 Task: Check the sale-to-list ratio of attached garage in the last 1 year.
Action: Mouse moved to (1070, 237)
Screenshot: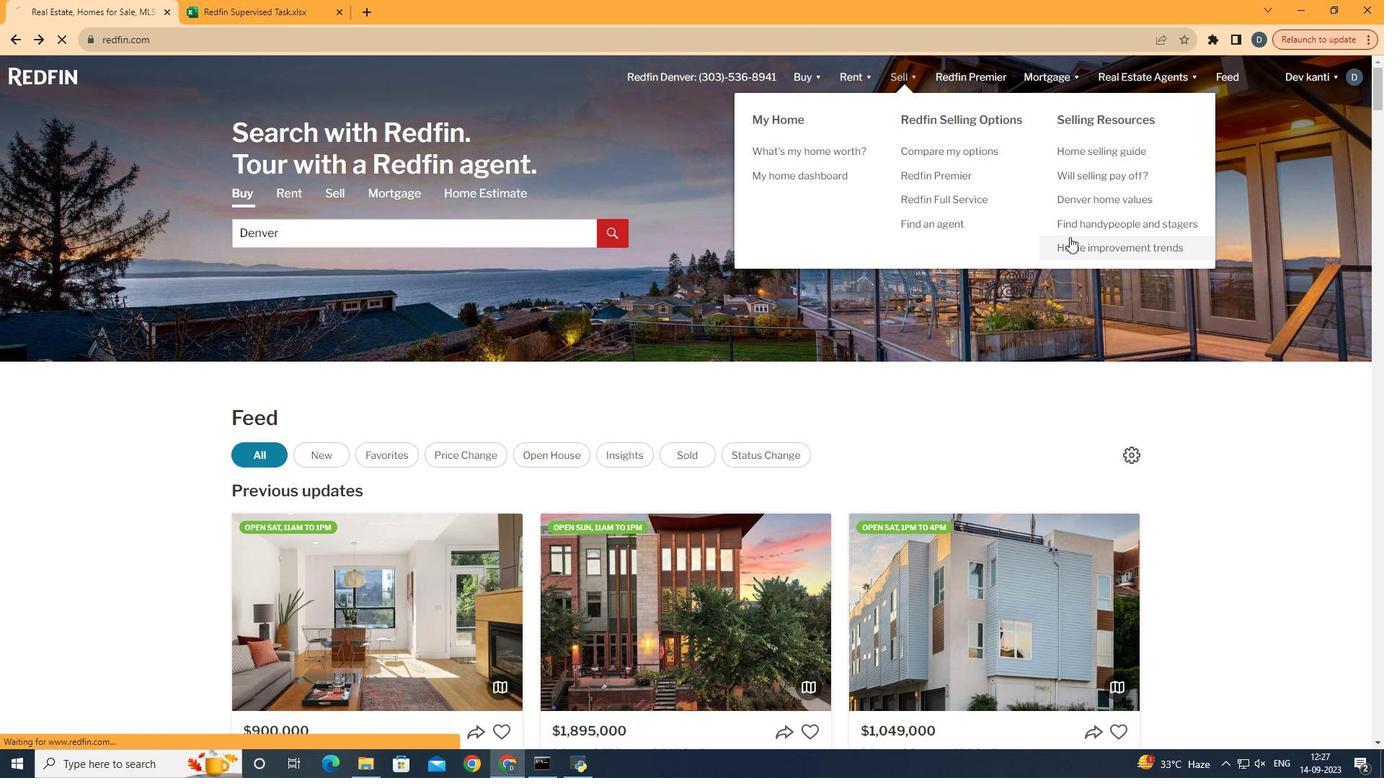 
Action: Mouse pressed left at (1070, 237)
Screenshot: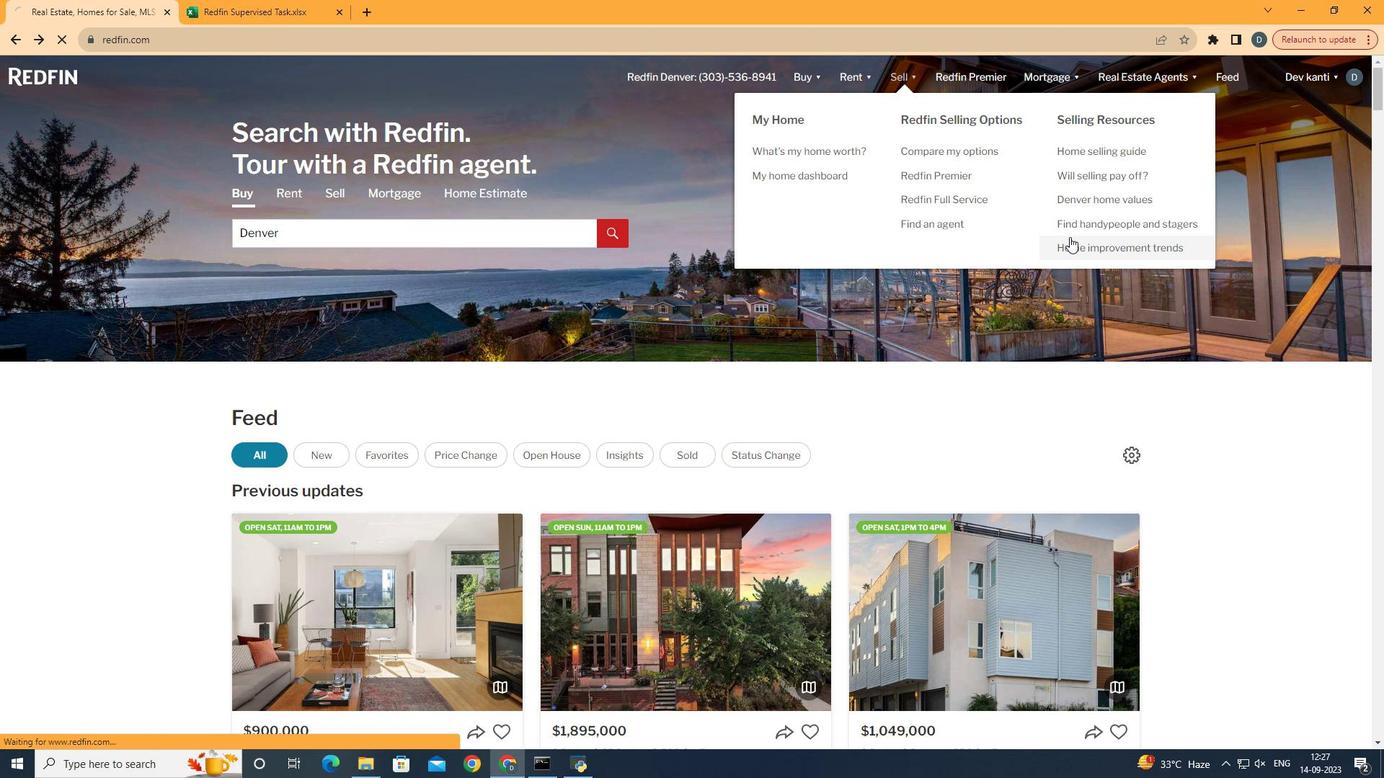 
Action: Mouse moved to (356, 273)
Screenshot: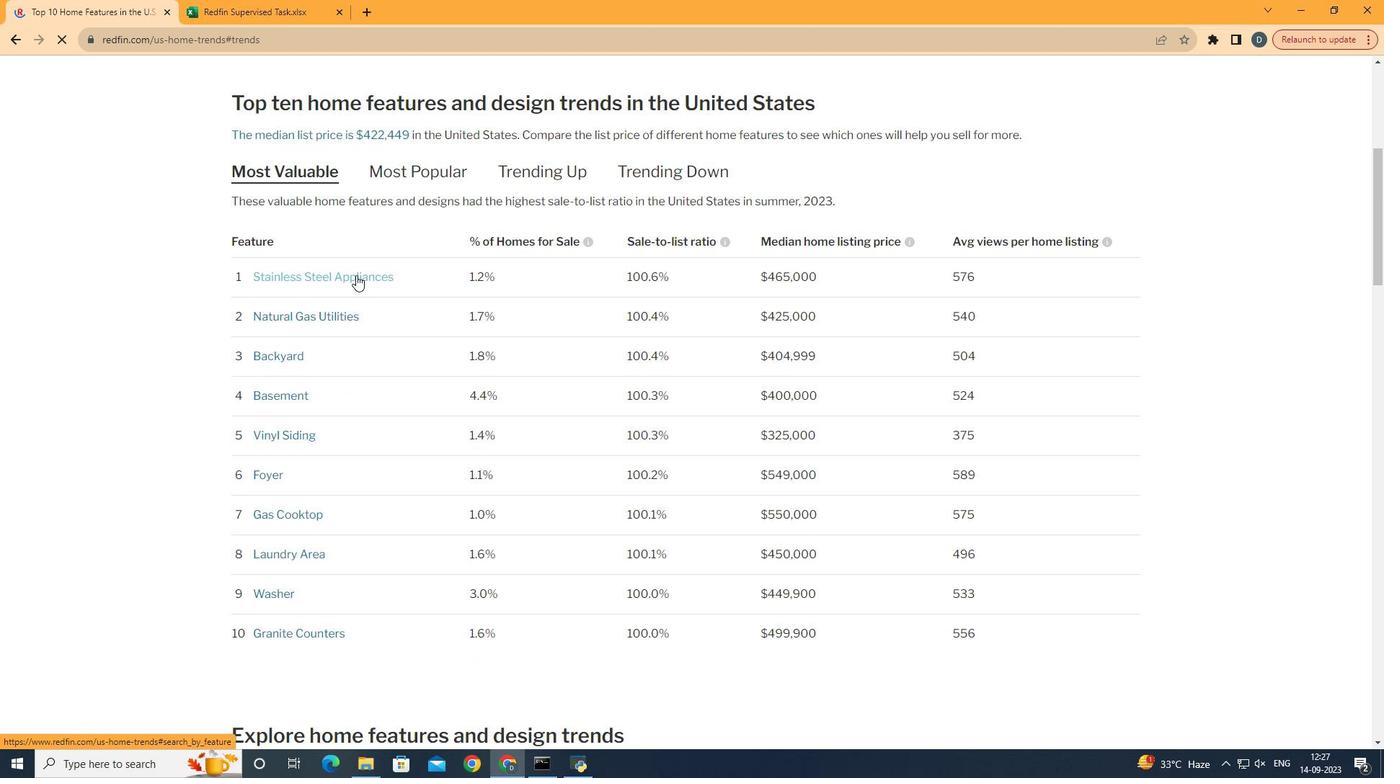 
Action: Mouse pressed left at (356, 273)
Screenshot: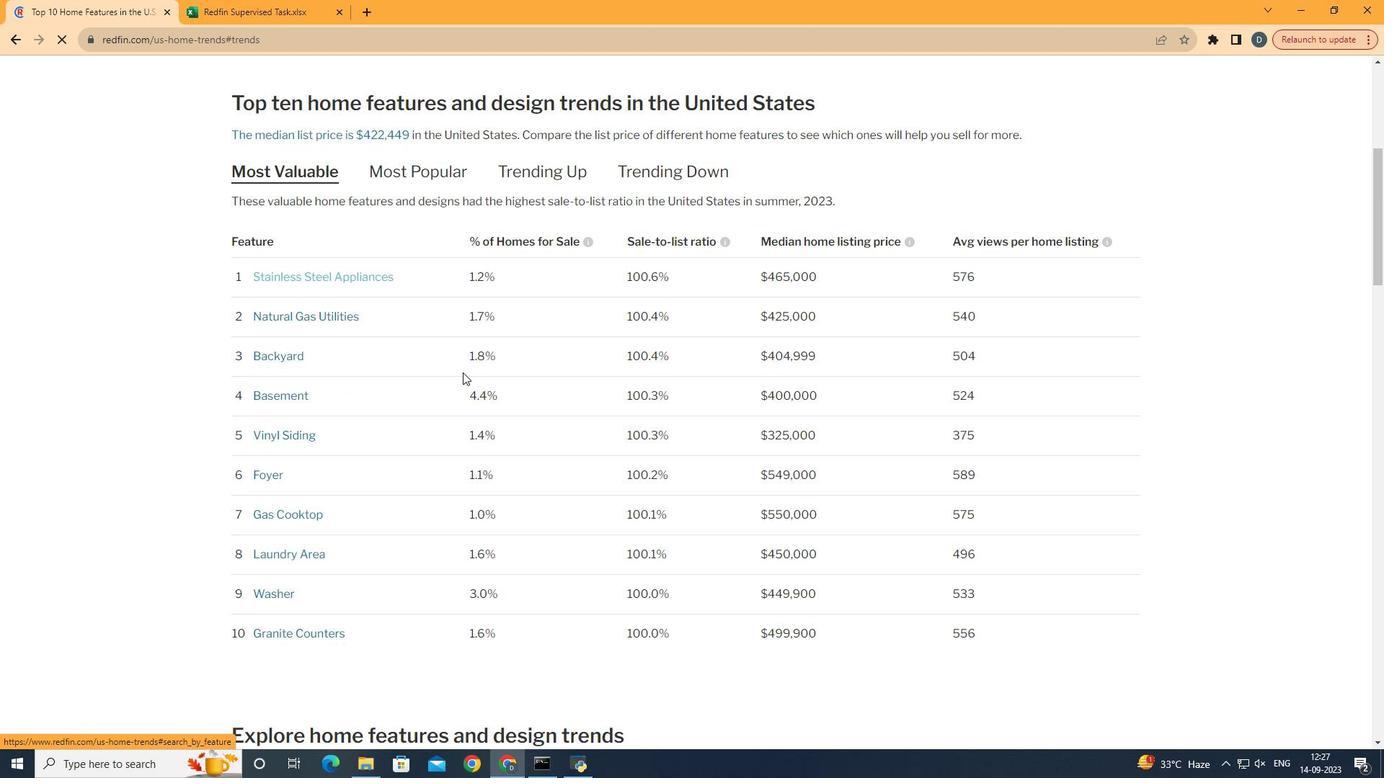 
Action: Mouse moved to (545, 494)
Screenshot: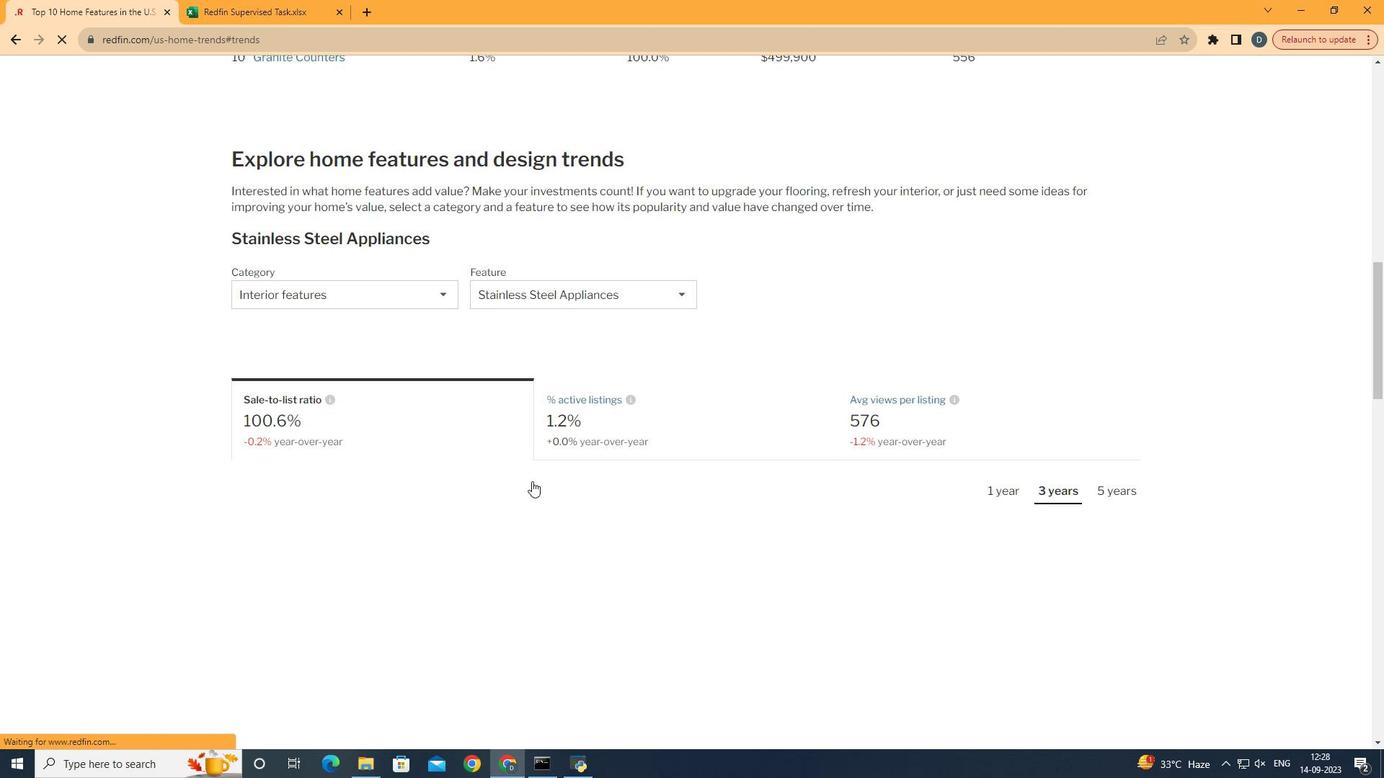 
Action: Mouse scrolled (545, 493) with delta (0, 0)
Screenshot: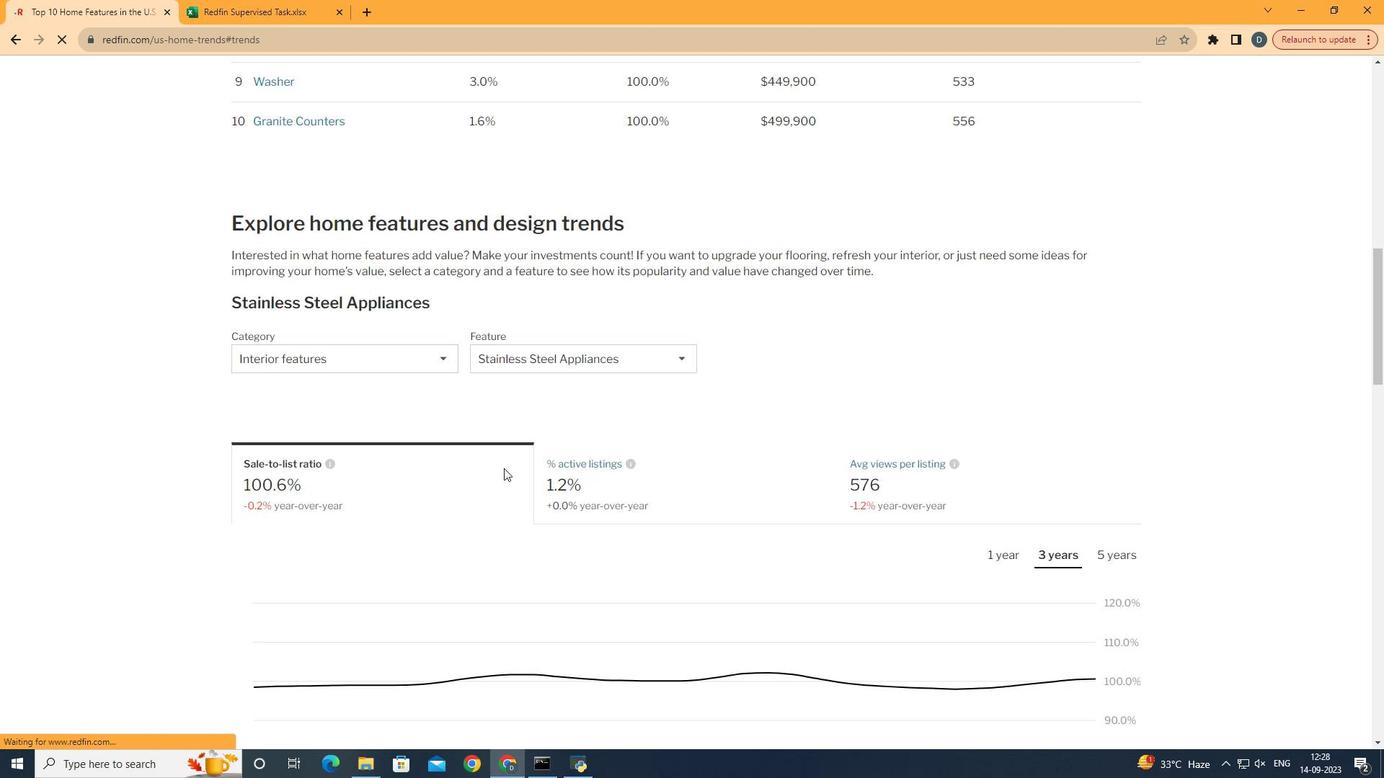 
Action: Mouse scrolled (545, 493) with delta (0, 0)
Screenshot: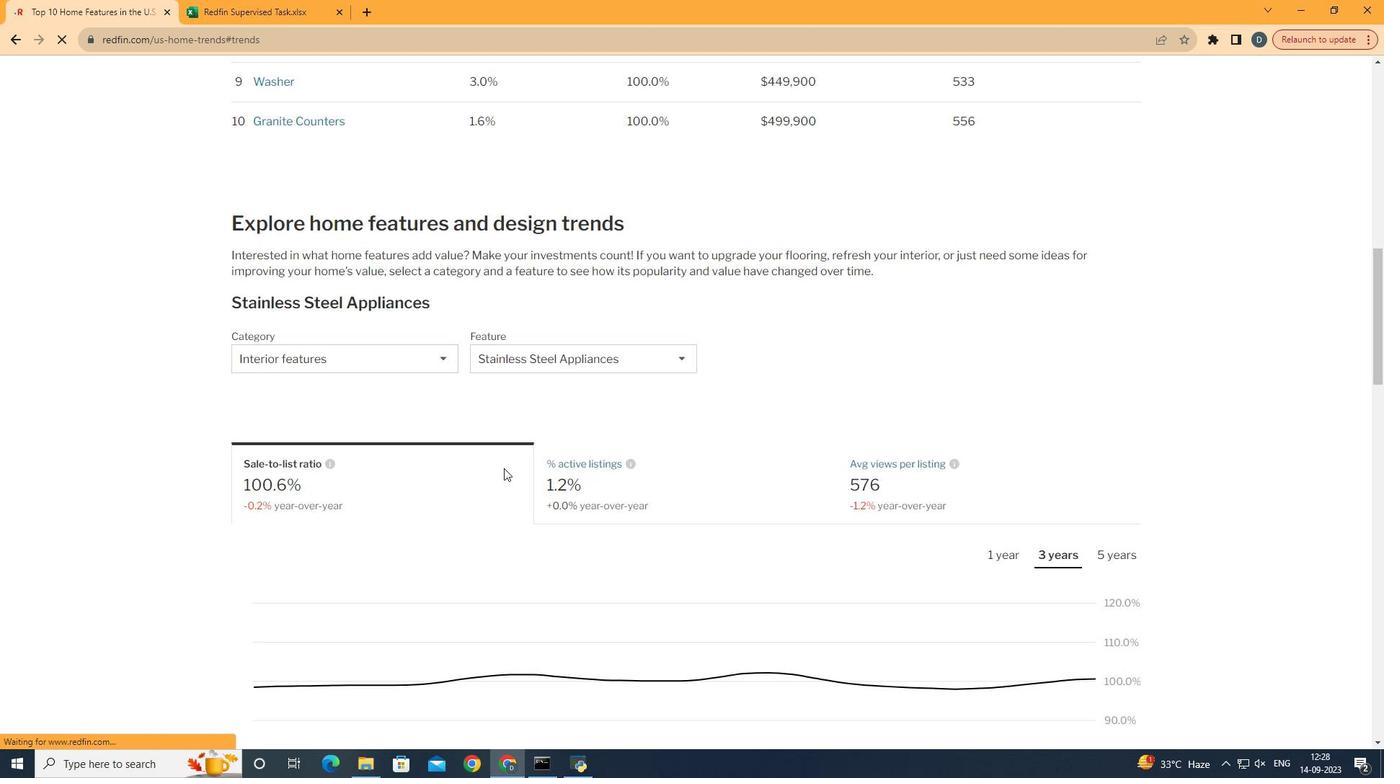 
Action: Mouse scrolled (545, 493) with delta (0, 0)
Screenshot: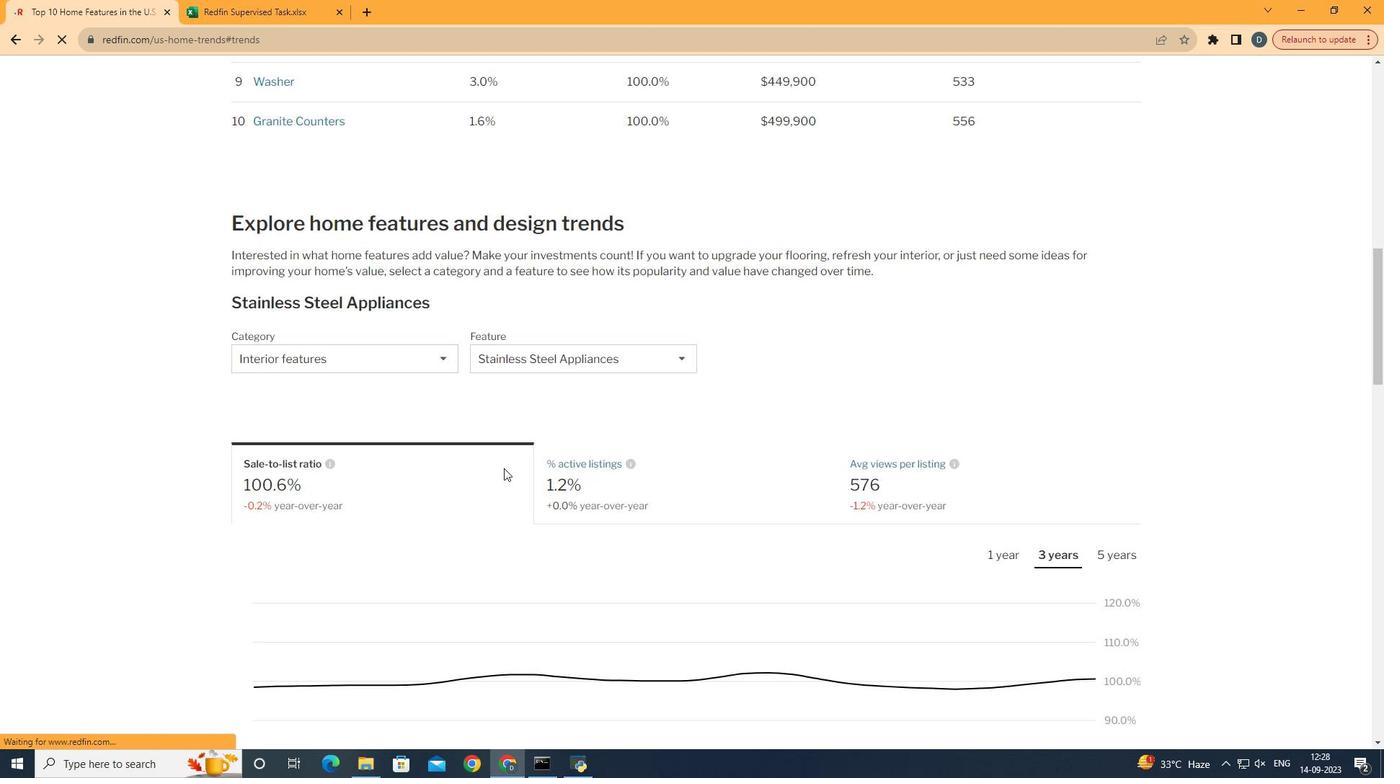 
Action: Mouse moved to (545, 494)
Screenshot: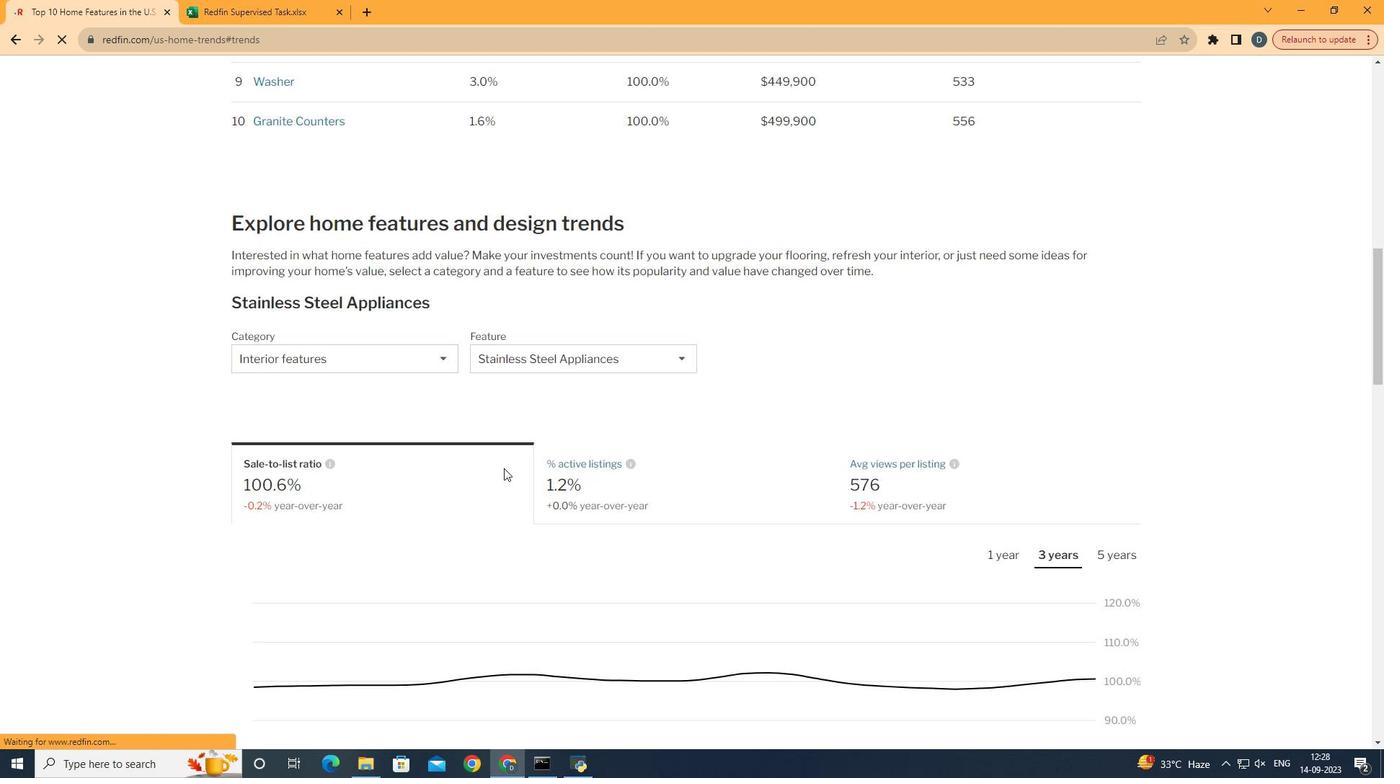 
Action: Mouse scrolled (545, 493) with delta (0, 0)
Screenshot: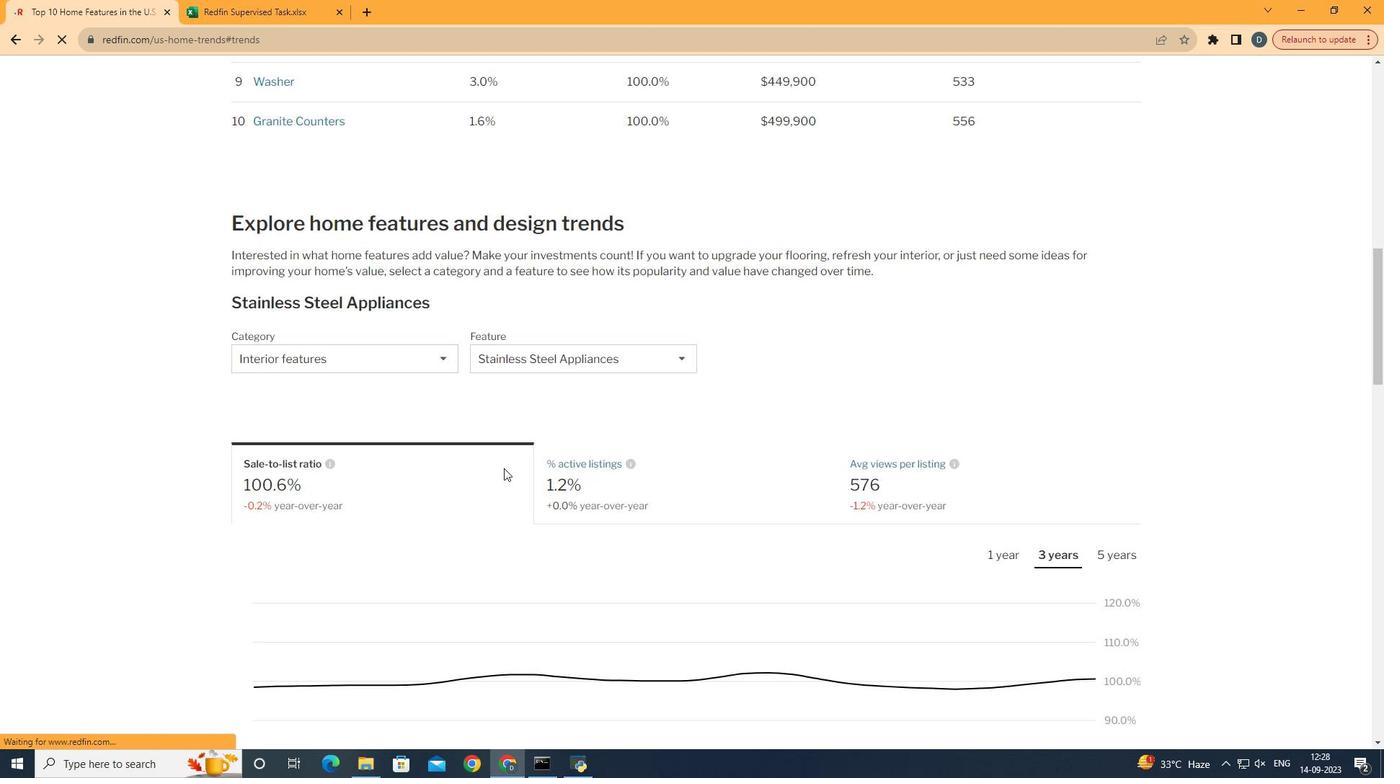 
Action: Mouse scrolled (545, 493) with delta (0, 0)
Screenshot: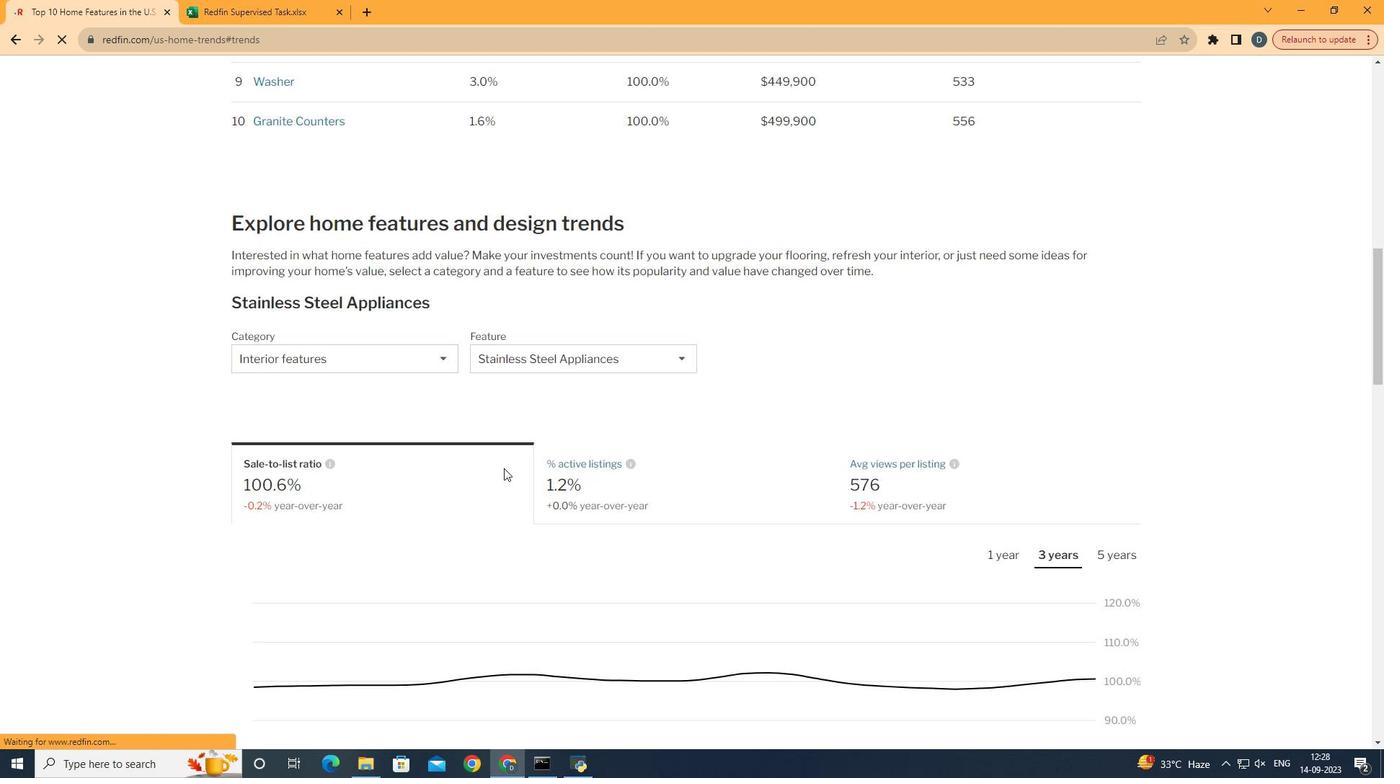
Action: Mouse moved to (548, 493)
Screenshot: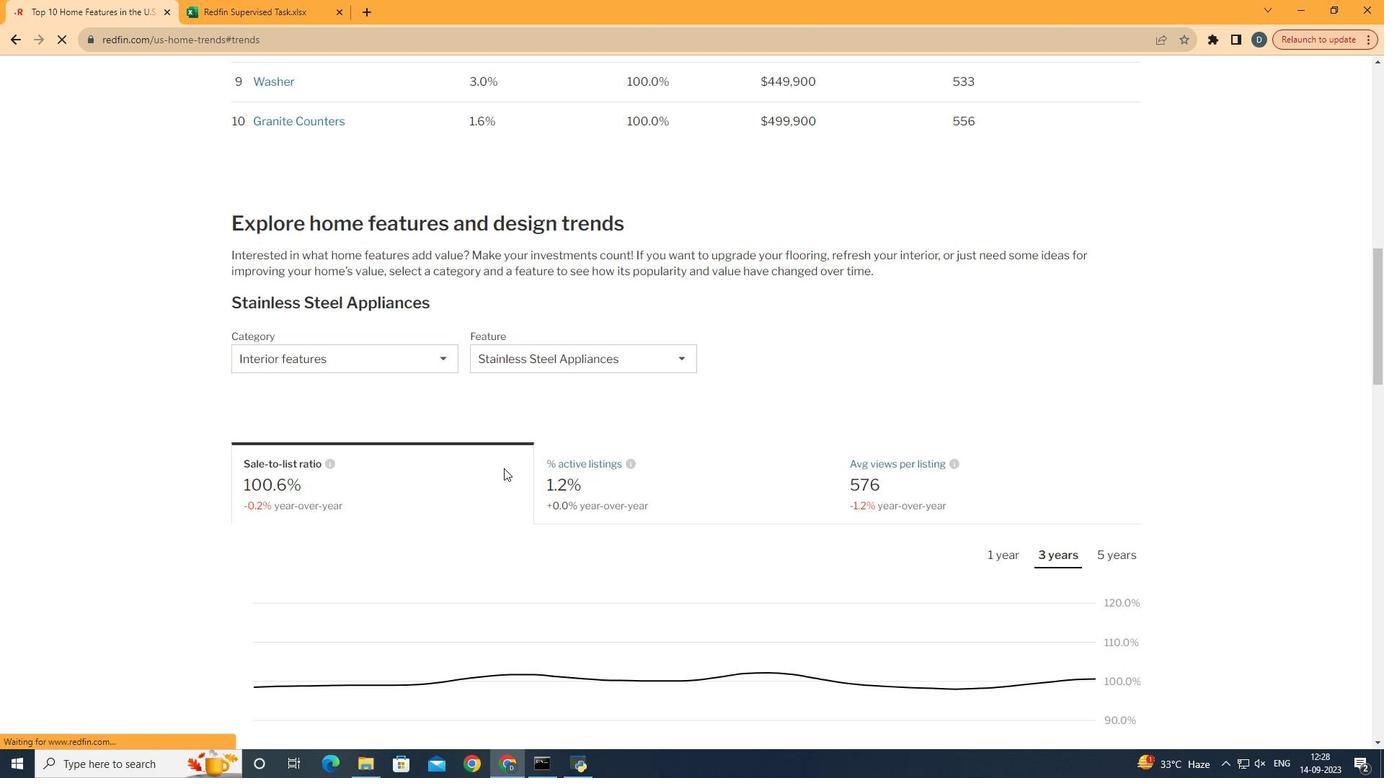 
Action: Mouse scrolled (548, 492) with delta (0, 0)
Screenshot: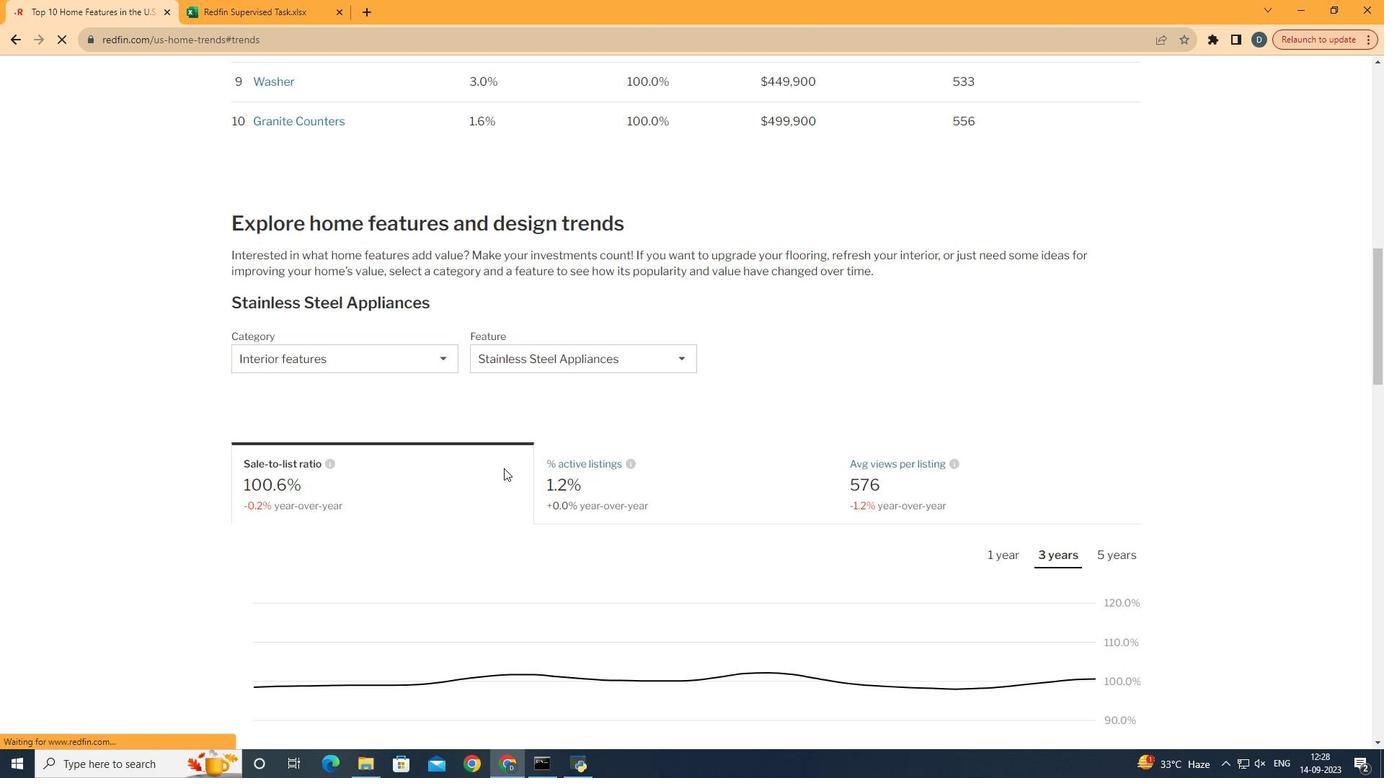 
Action: Mouse moved to (549, 493)
Screenshot: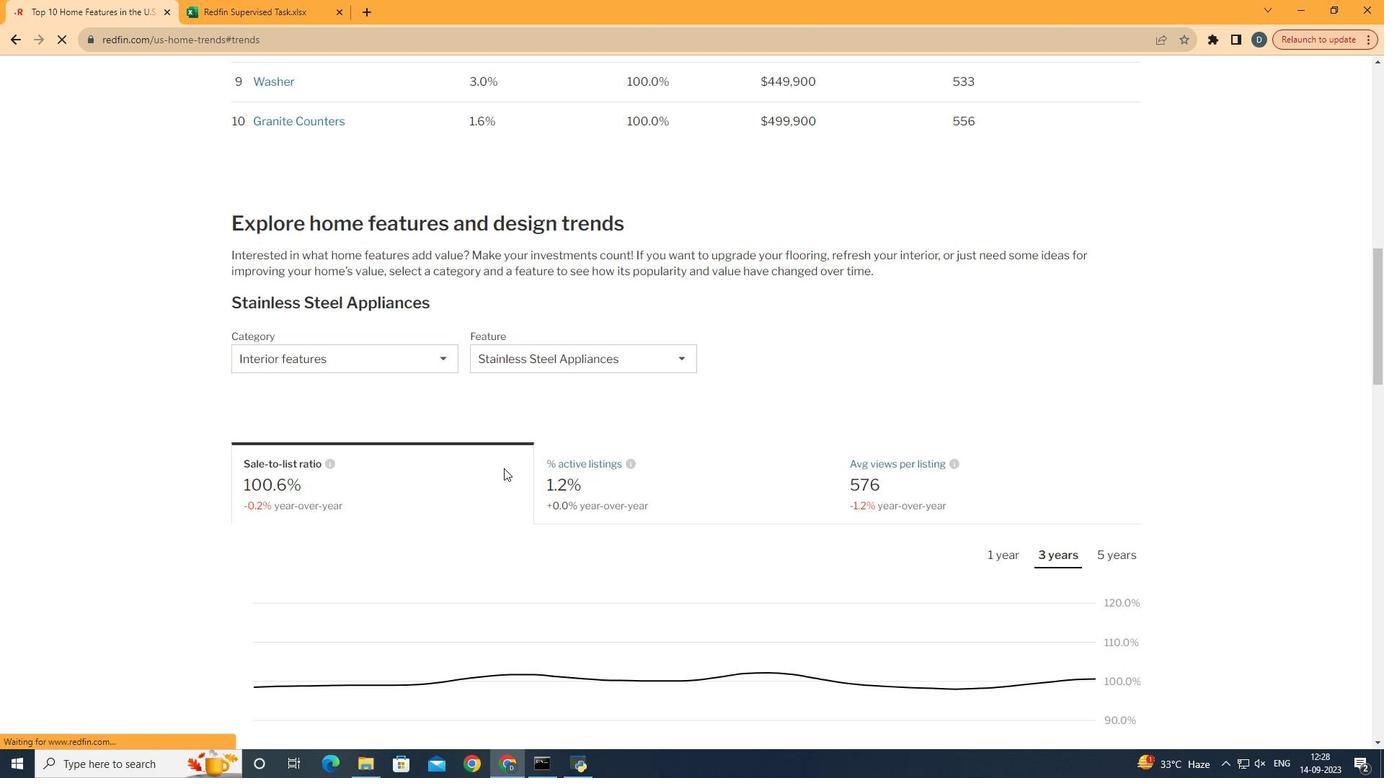 
Action: Mouse scrolled (549, 492) with delta (0, 0)
Screenshot: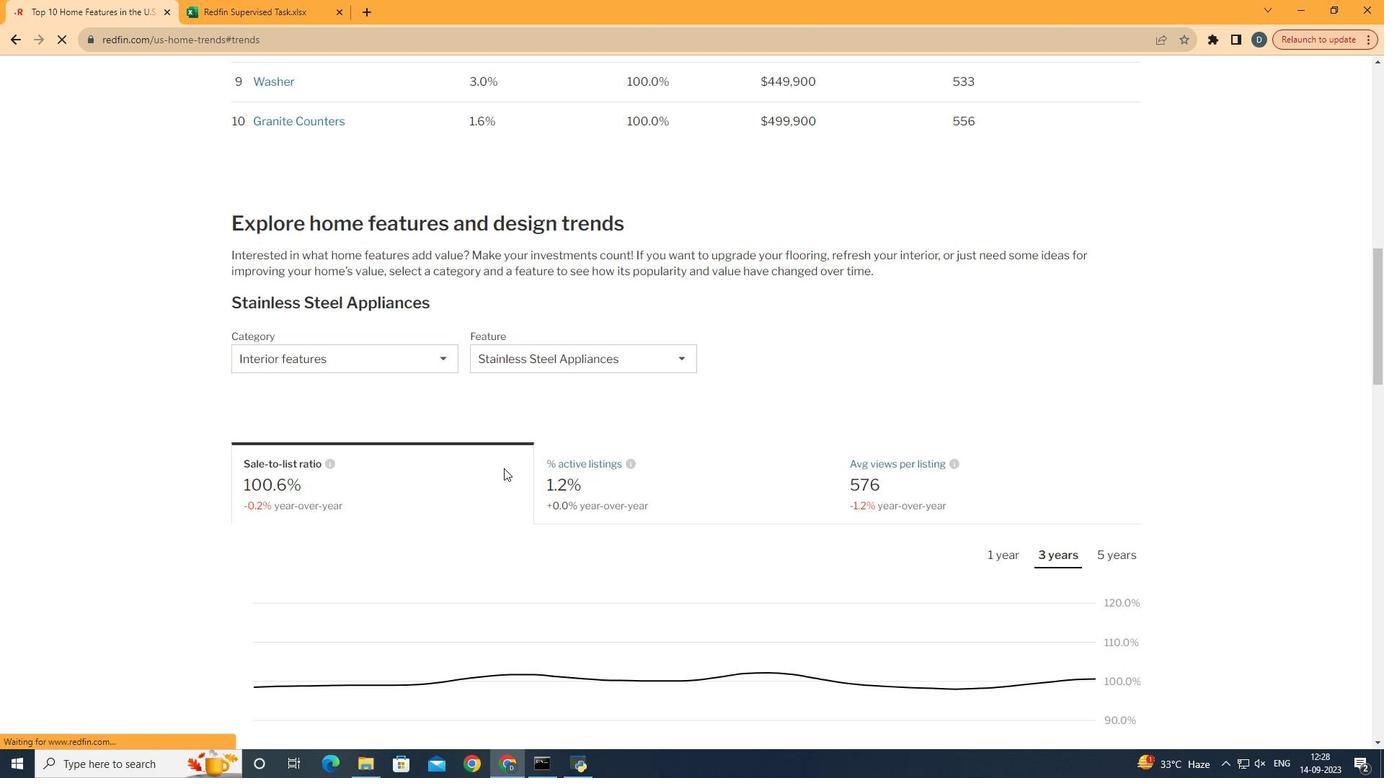 
Action: Mouse scrolled (549, 492) with delta (0, 0)
Screenshot: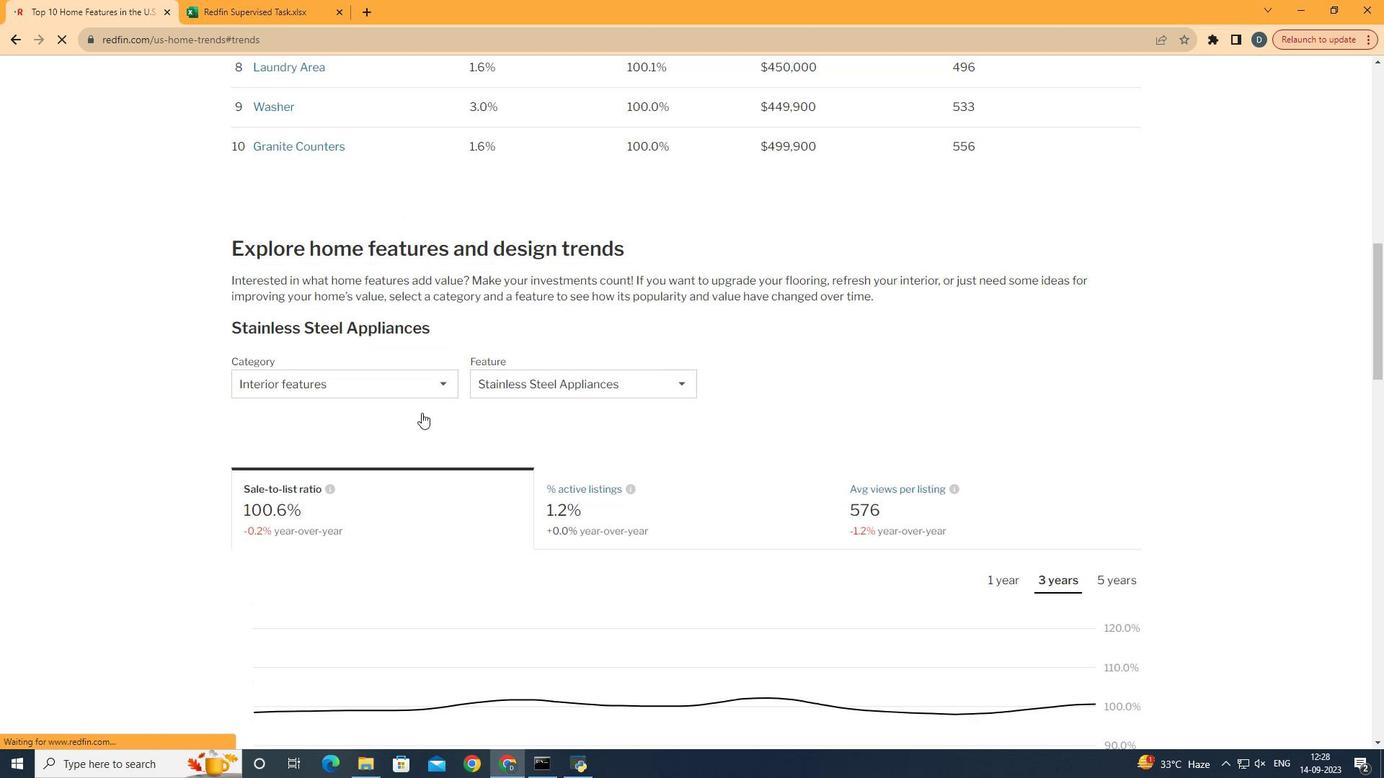 
Action: Mouse moved to (412, 387)
Screenshot: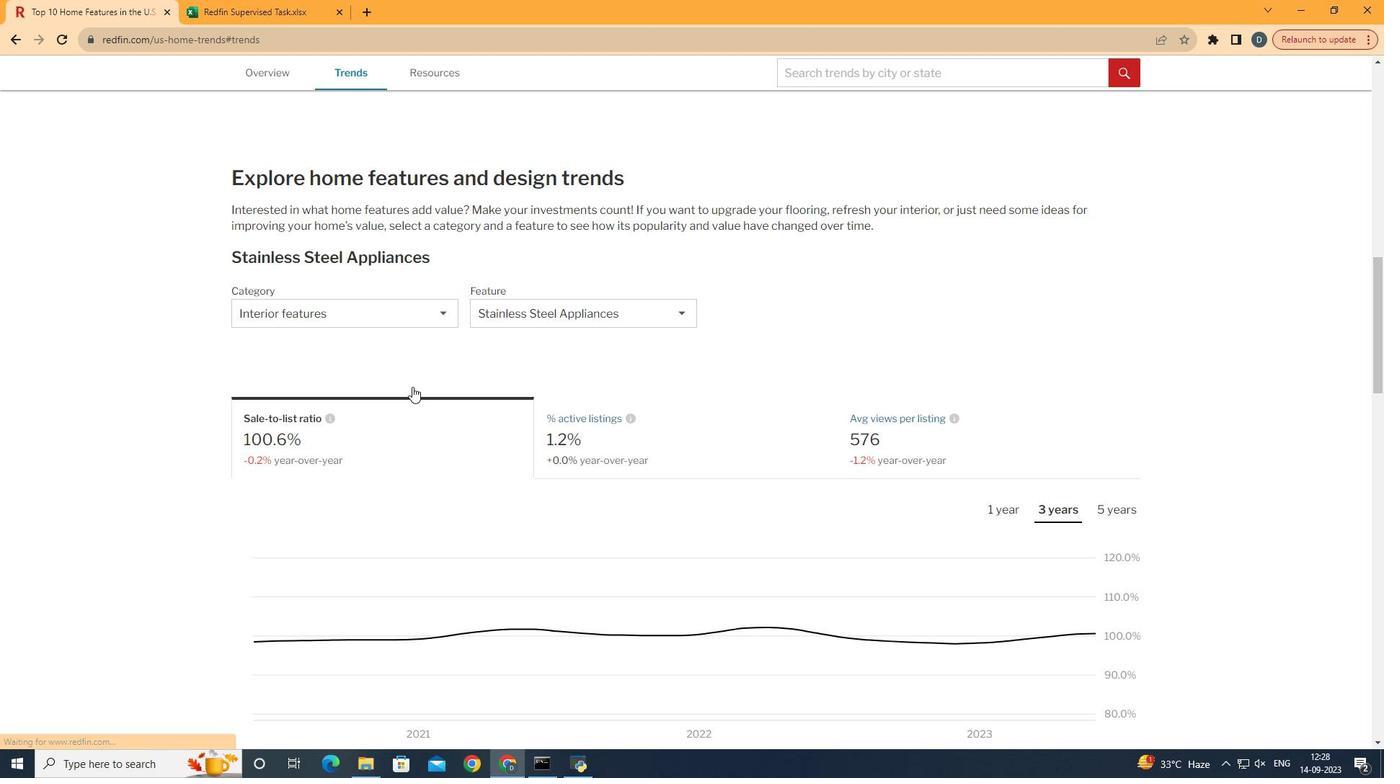 
Action: Mouse scrolled (412, 386) with delta (0, 0)
Screenshot: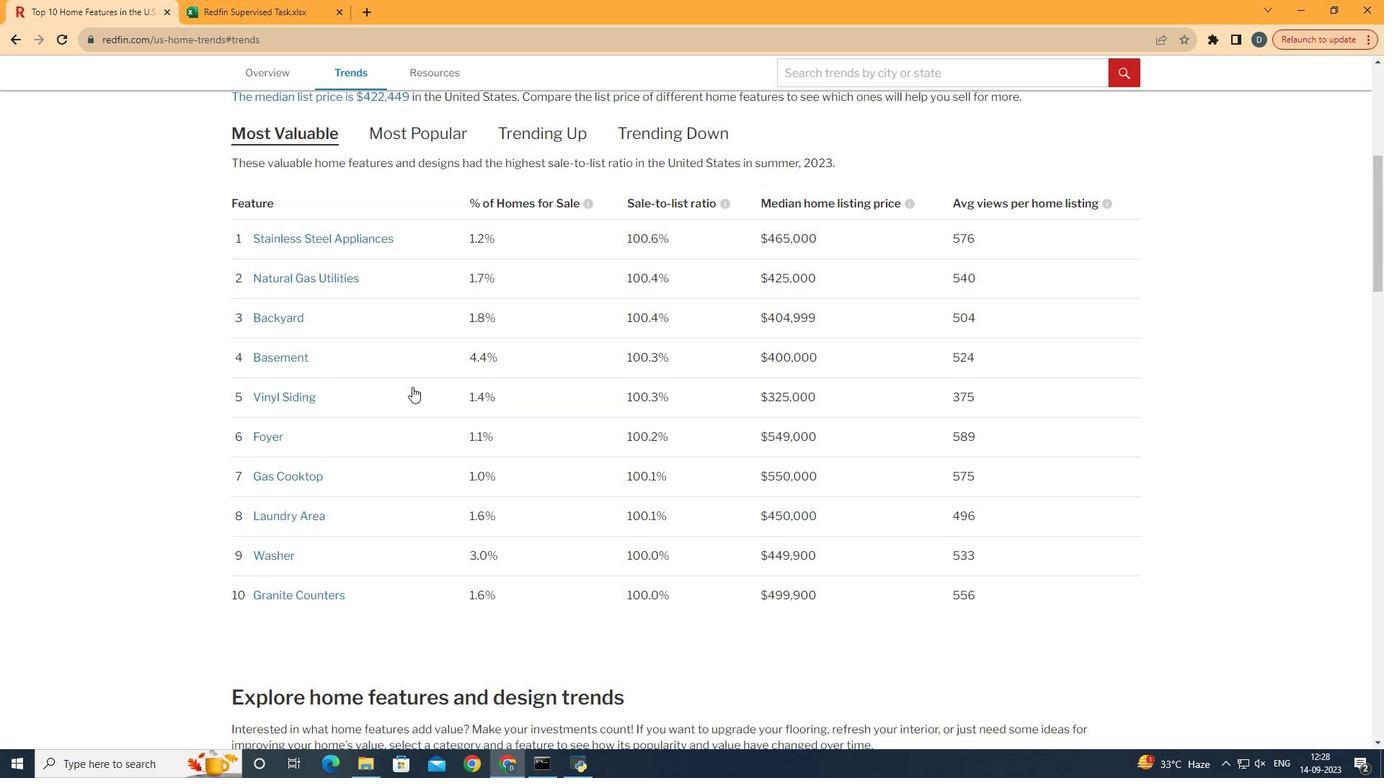 
Action: Mouse scrolled (412, 386) with delta (0, 0)
Screenshot: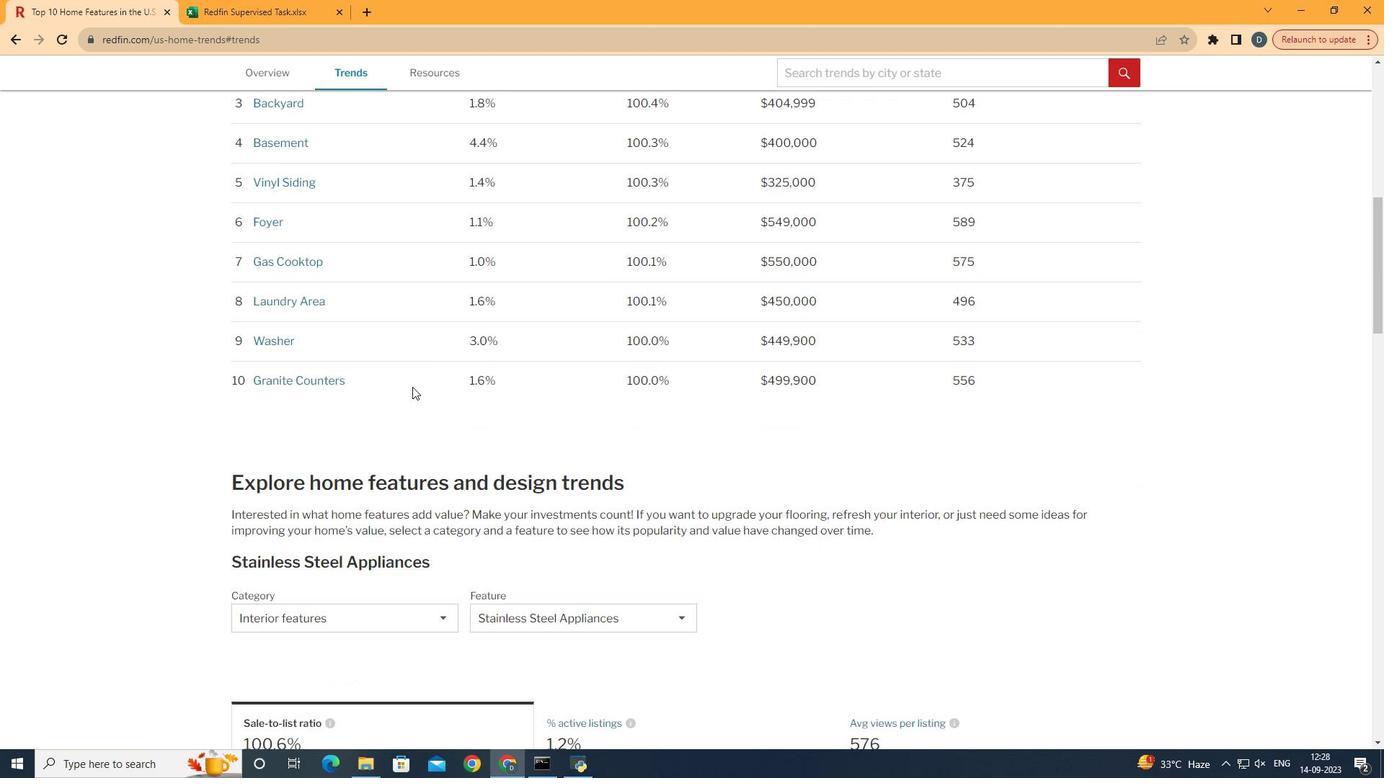 
Action: Mouse scrolled (412, 386) with delta (0, 0)
Screenshot: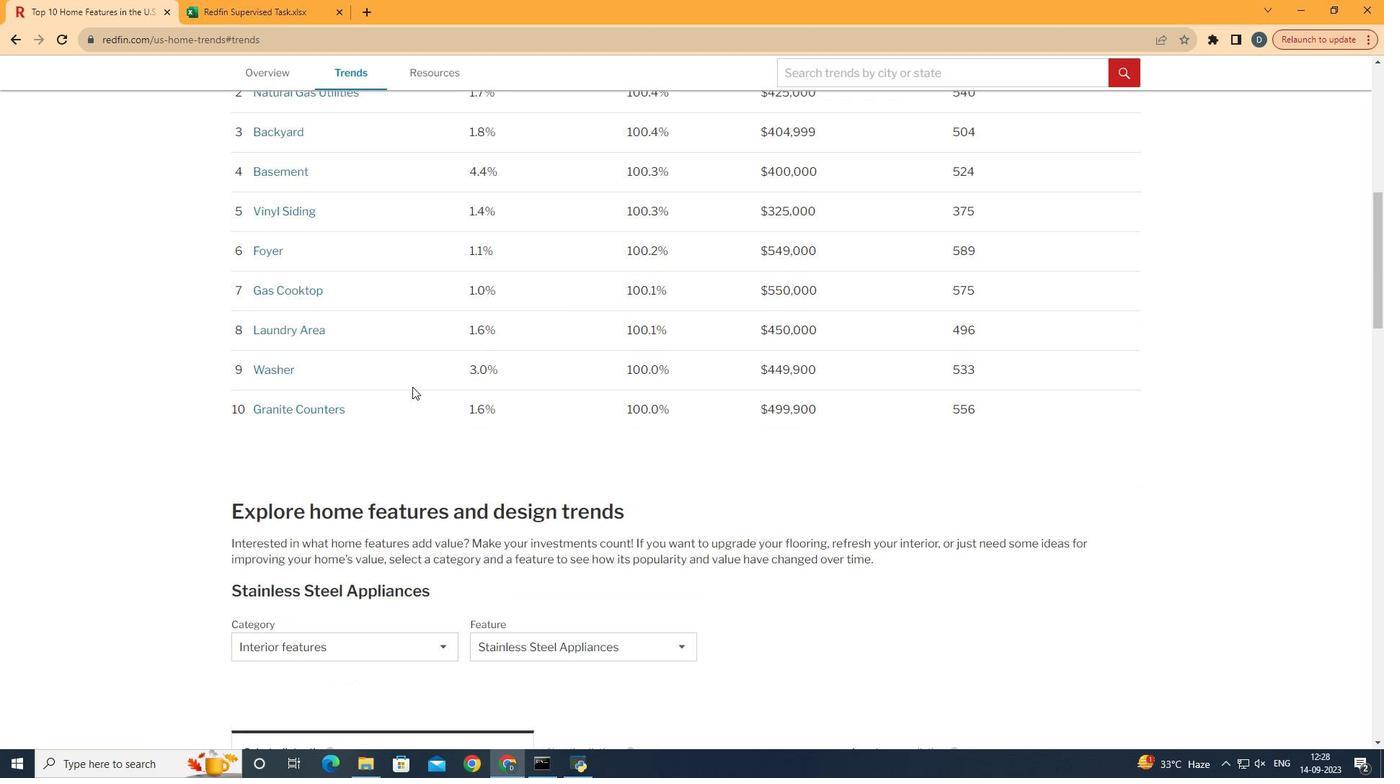 
Action: Mouse scrolled (412, 386) with delta (0, 0)
Screenshot: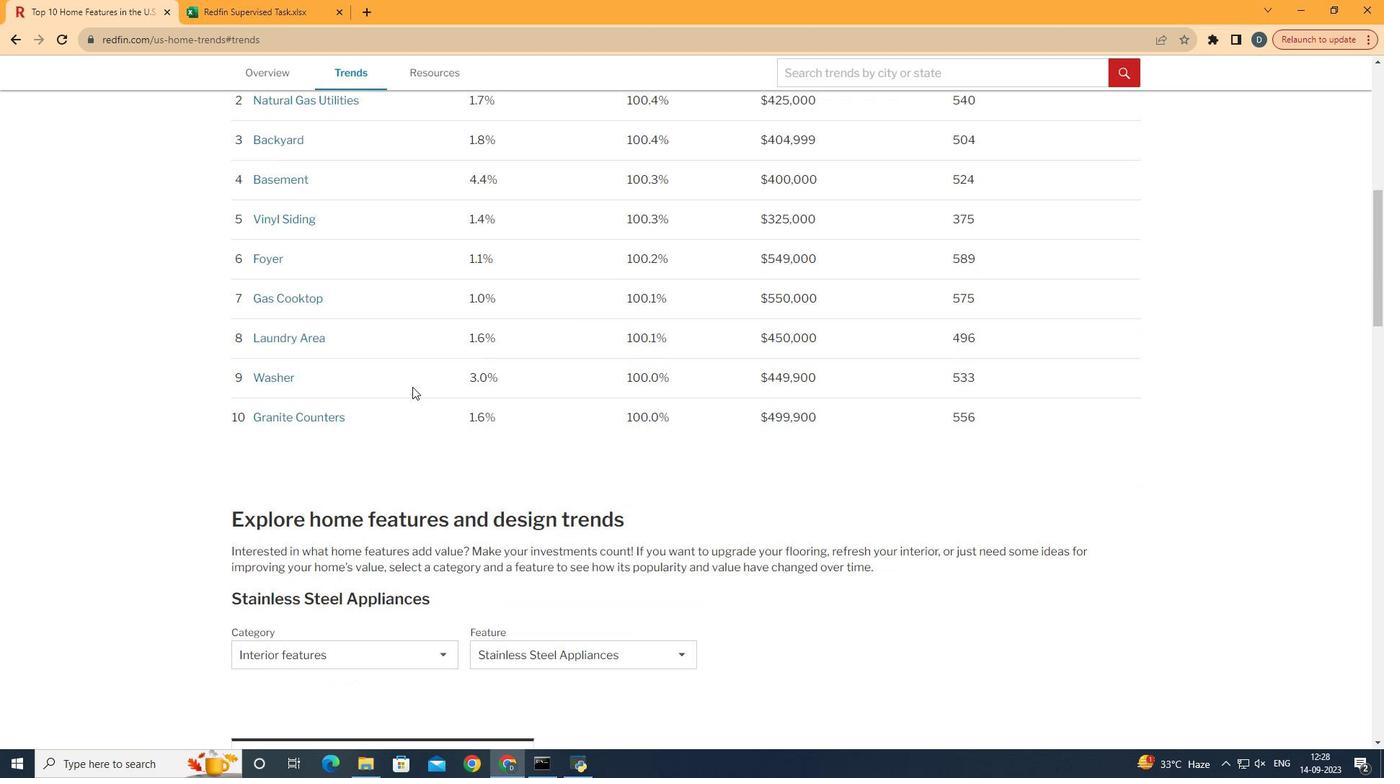 
Action: Mouse scrolled (412, 386) with delta (0, 0)
Screenshot: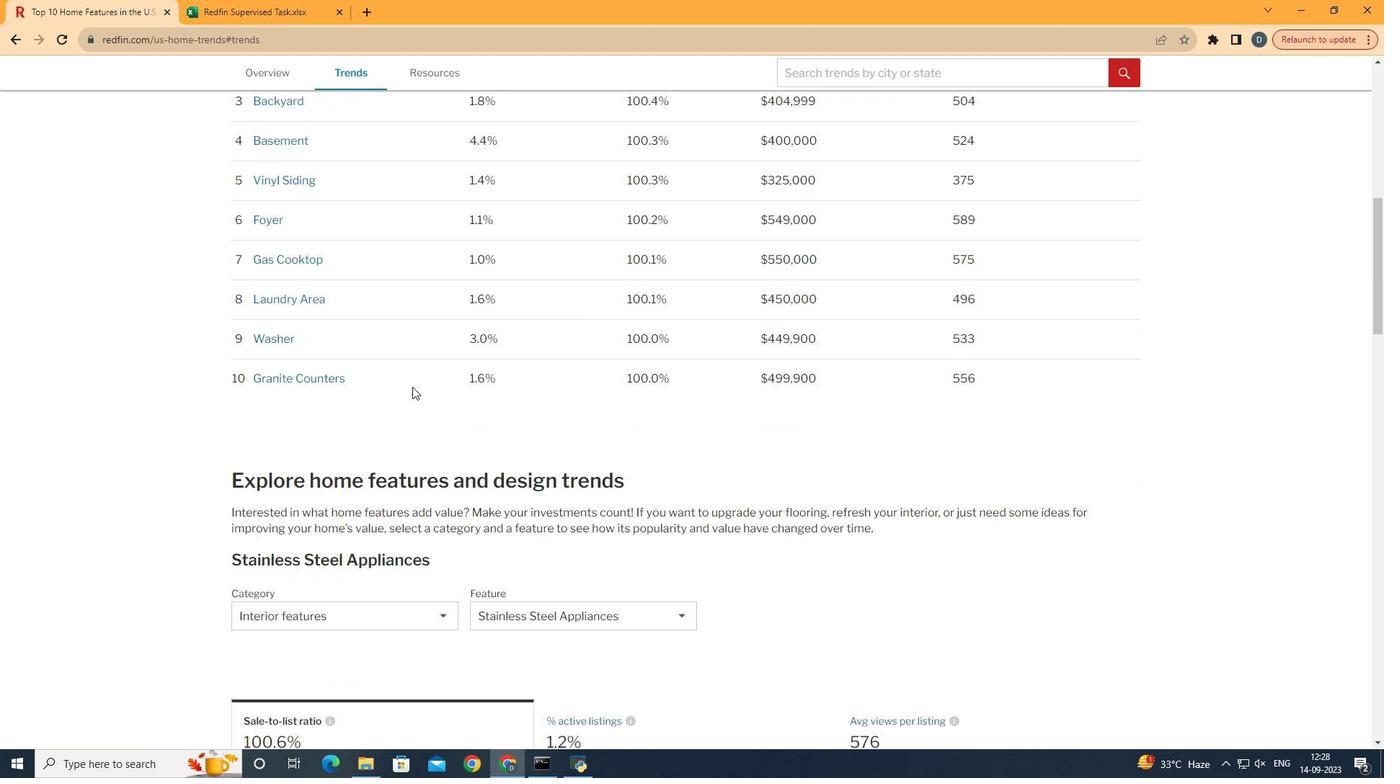 
Action: Mouse scrolled (412, 387) with delta (0, 0)
Screenshot: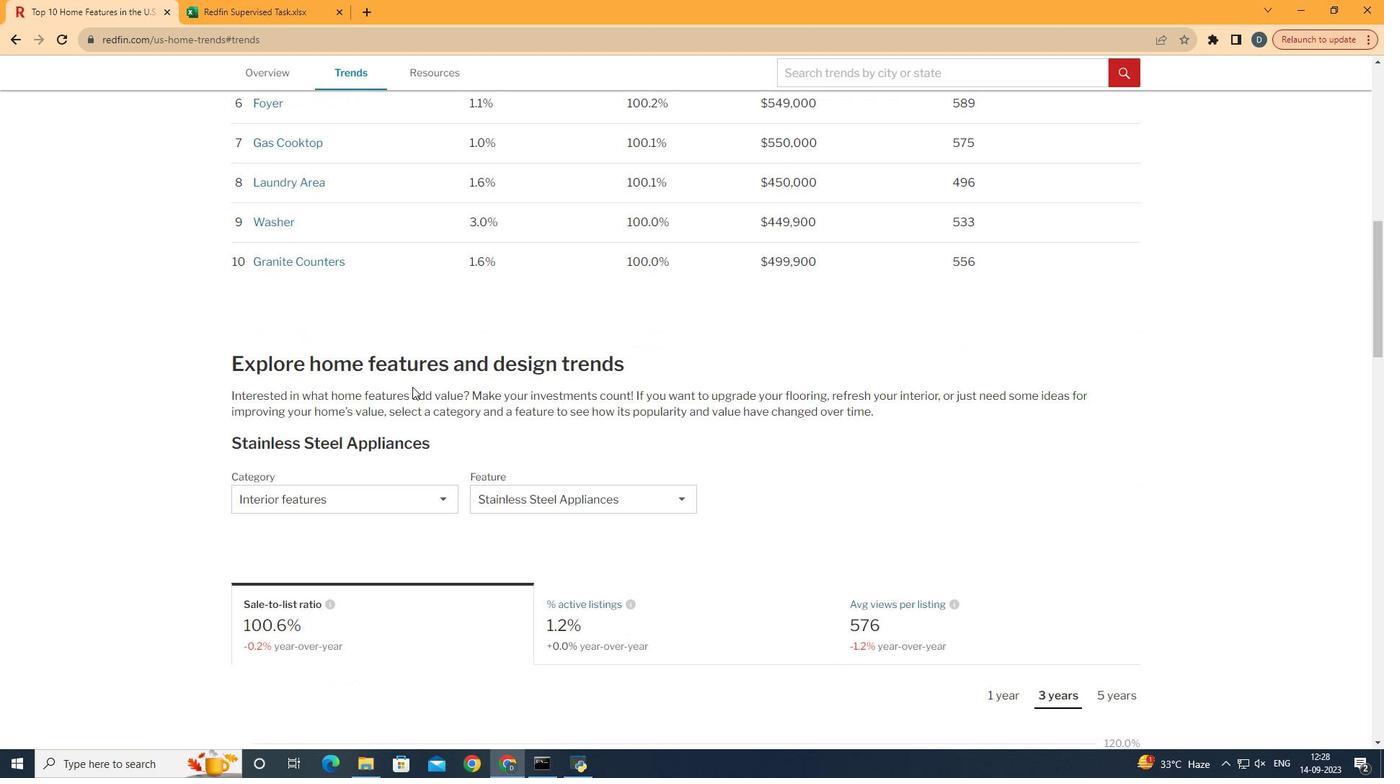 
Action: Mouse scrolled (412, 386) with delta (0, 0)
Screenshot: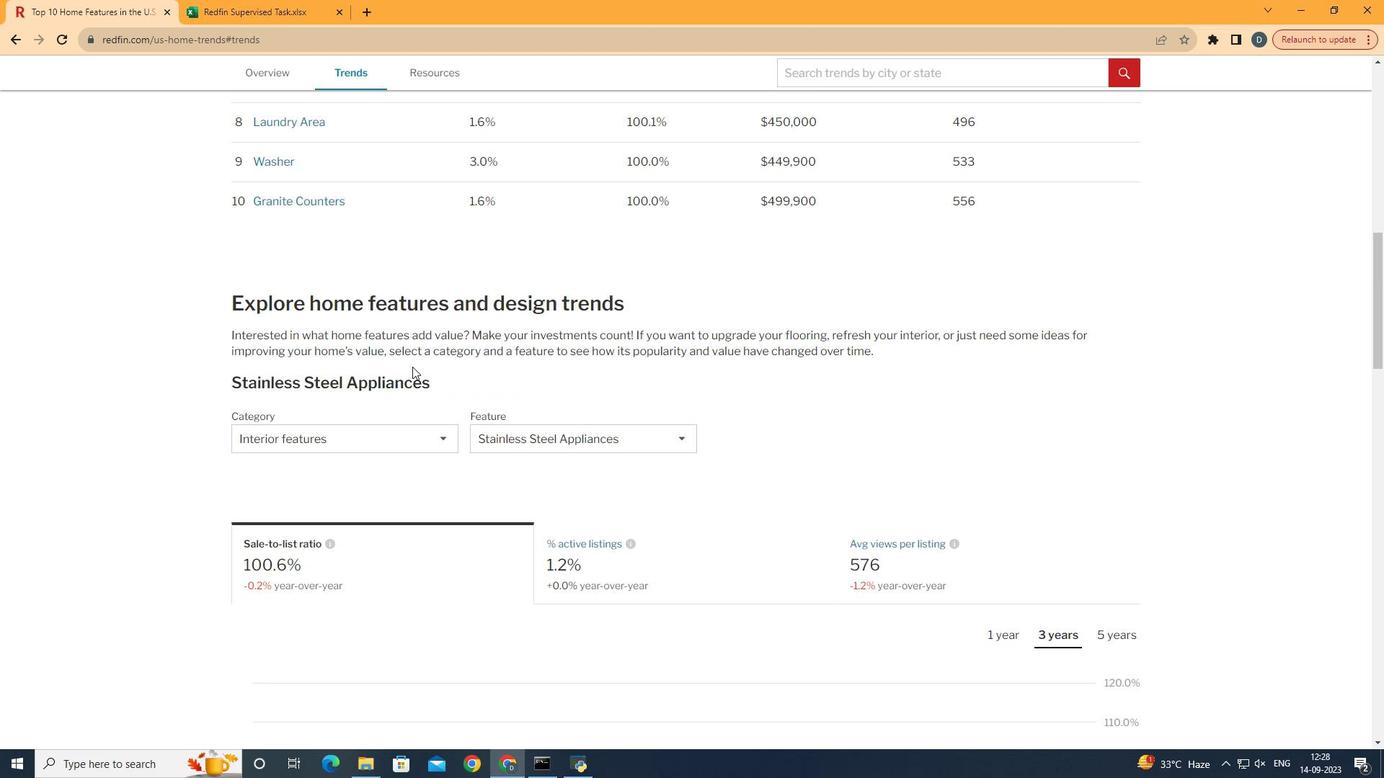 
Action: Mouse scrolled (412, 386) with delta (0, 0)
Screenshot: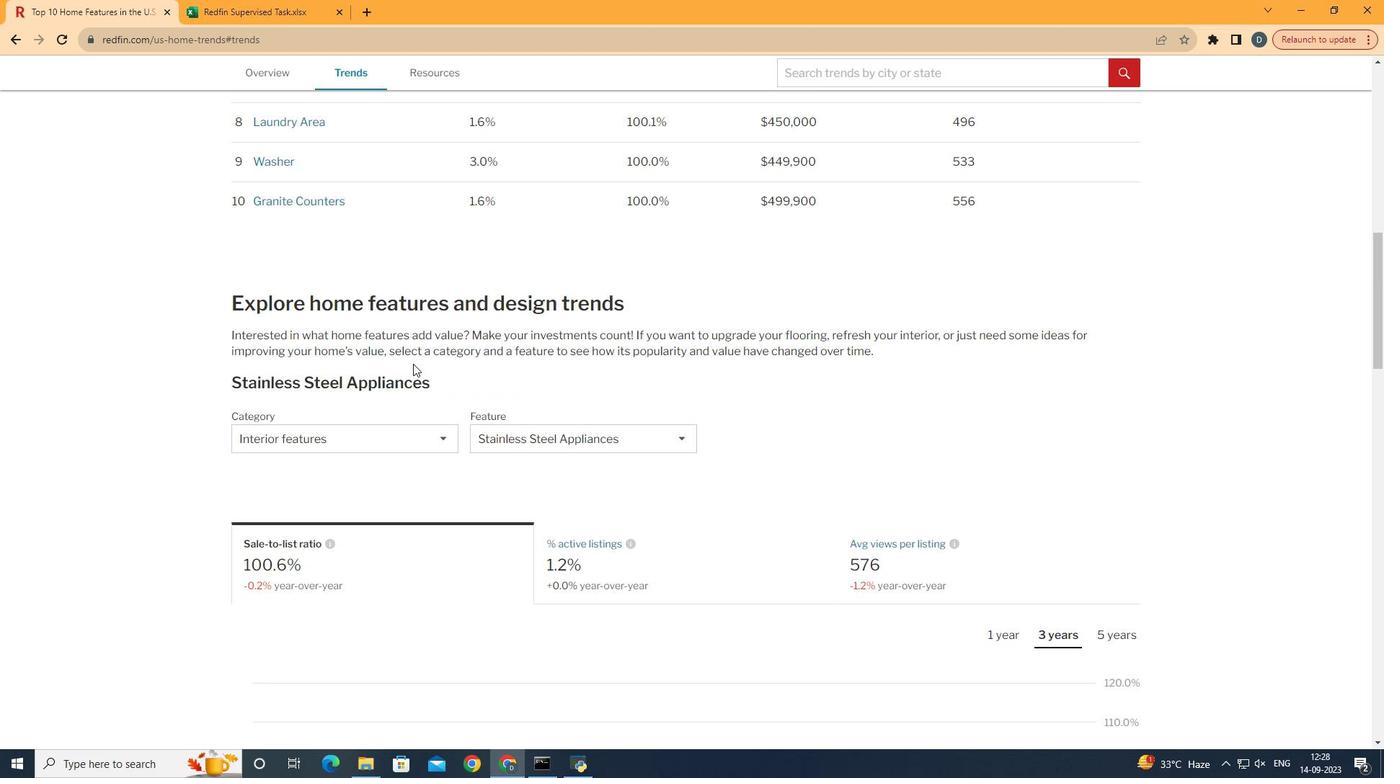 
Action: Mouse scrolled (412, 386) with delta (0, 0)
Screenshot: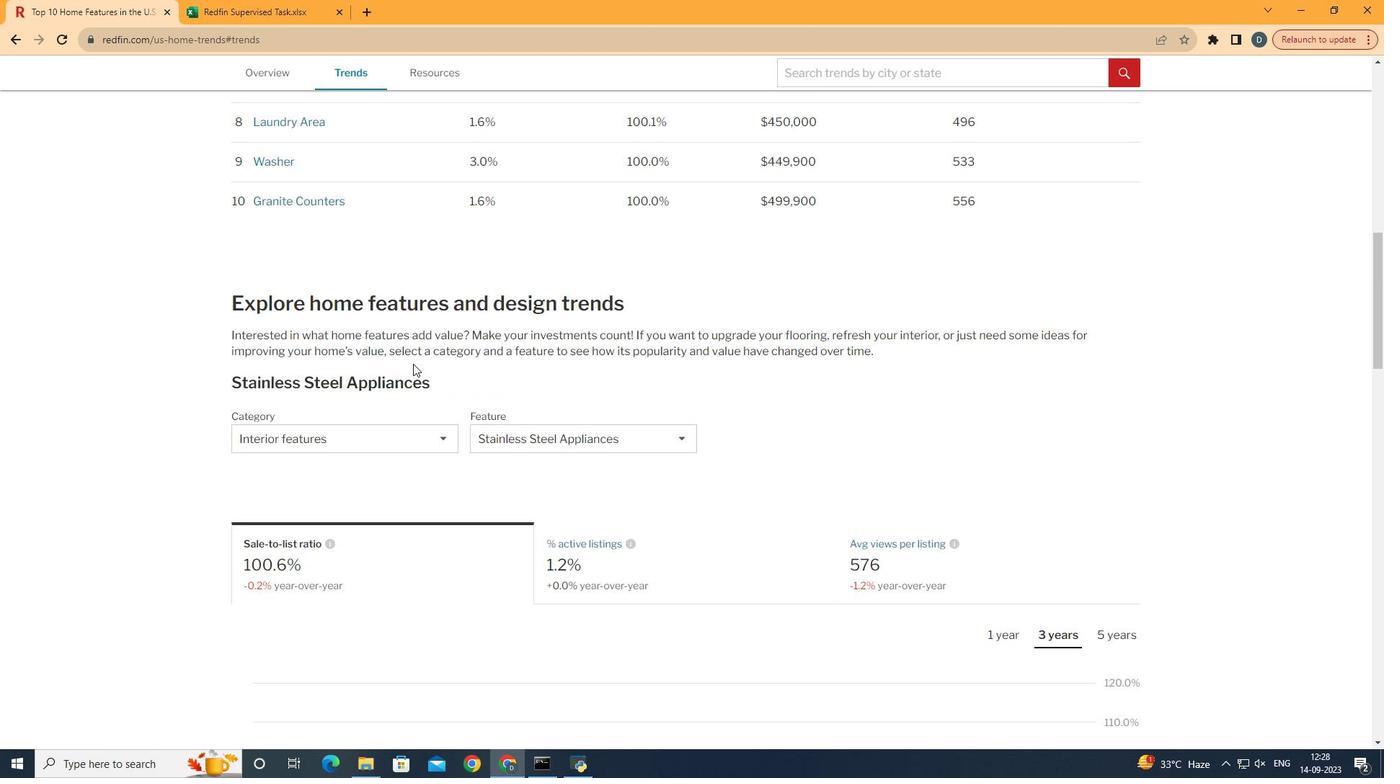 
Action: Mouse moved to (426, 449)
Screenshot: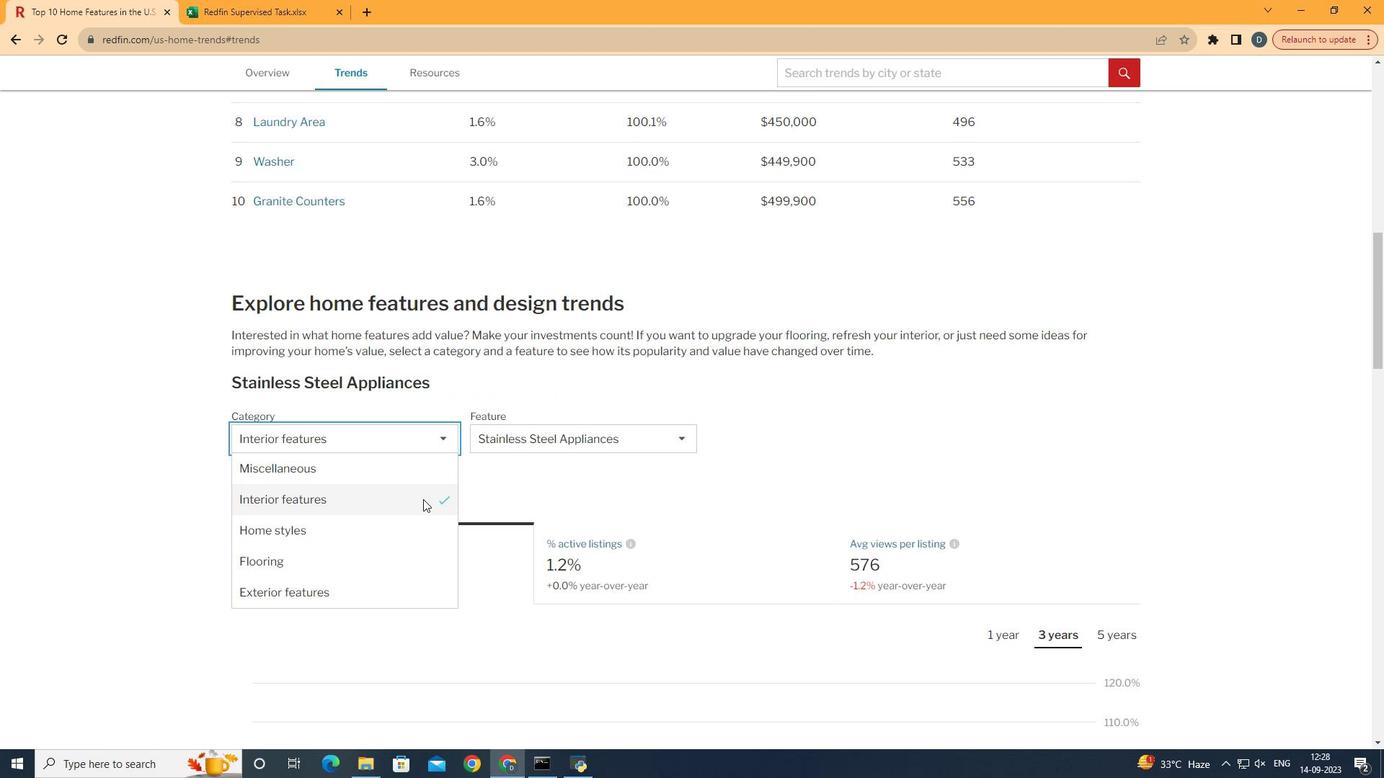 
Action: Mouse pressed left at (426, 449)
Screenshot: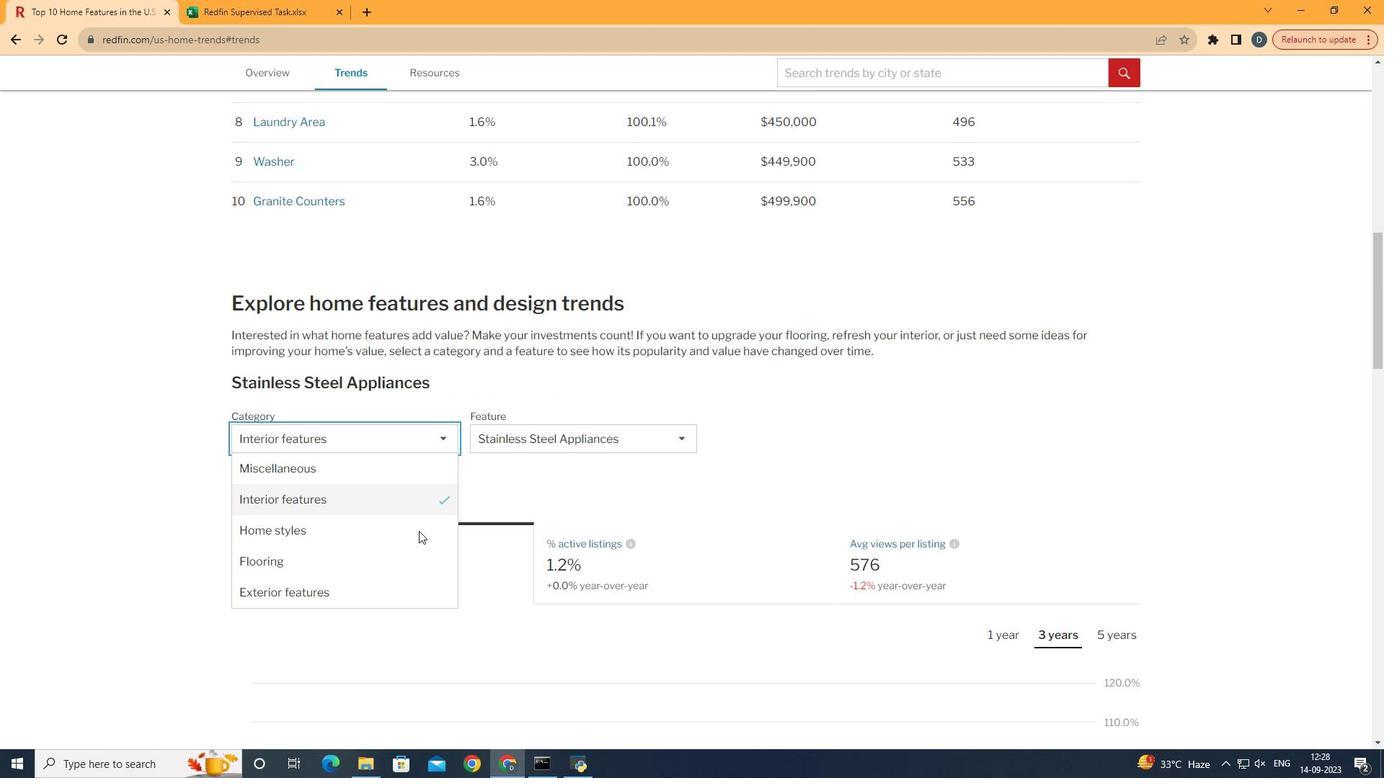 
Action: Mouse moved to (399, 589)
Screenshot: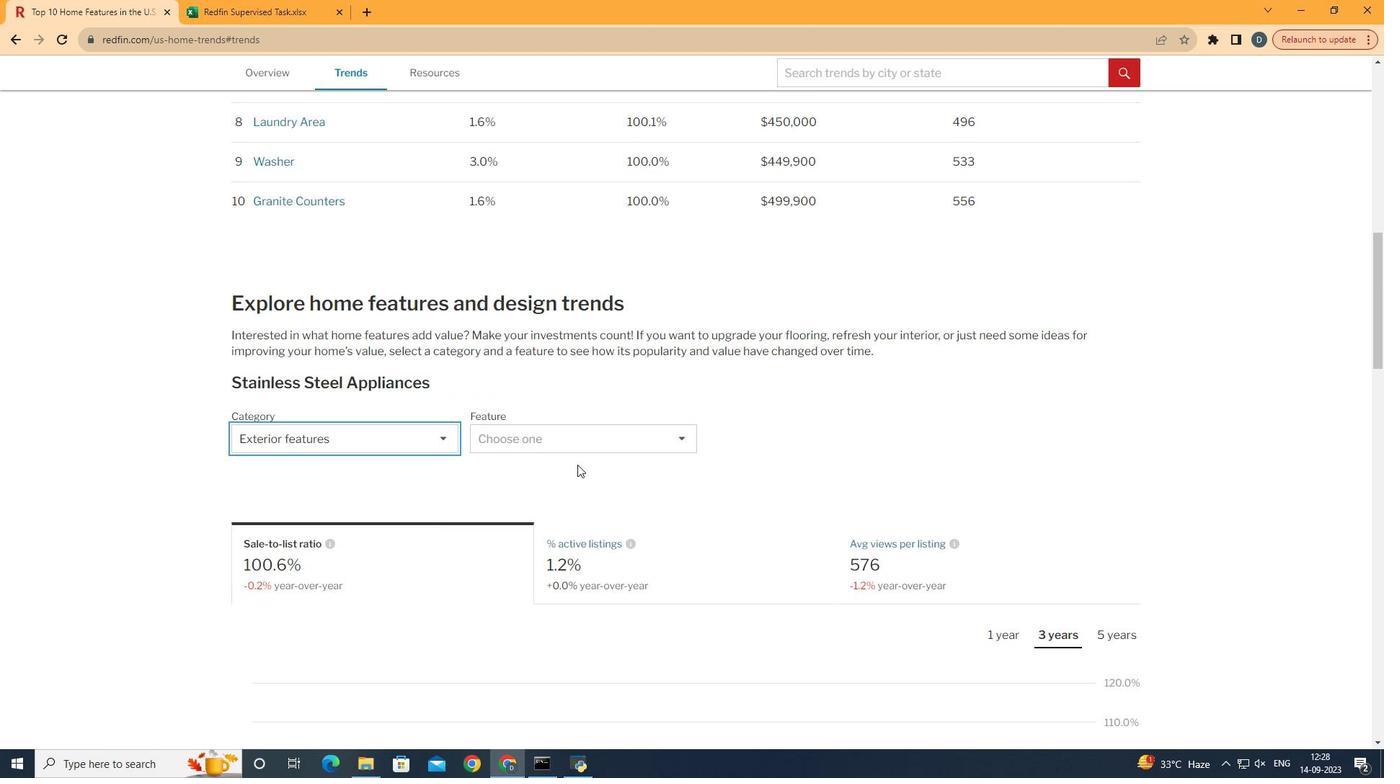 
Action: Mouse pressed left at (399, 589)
Screenshot: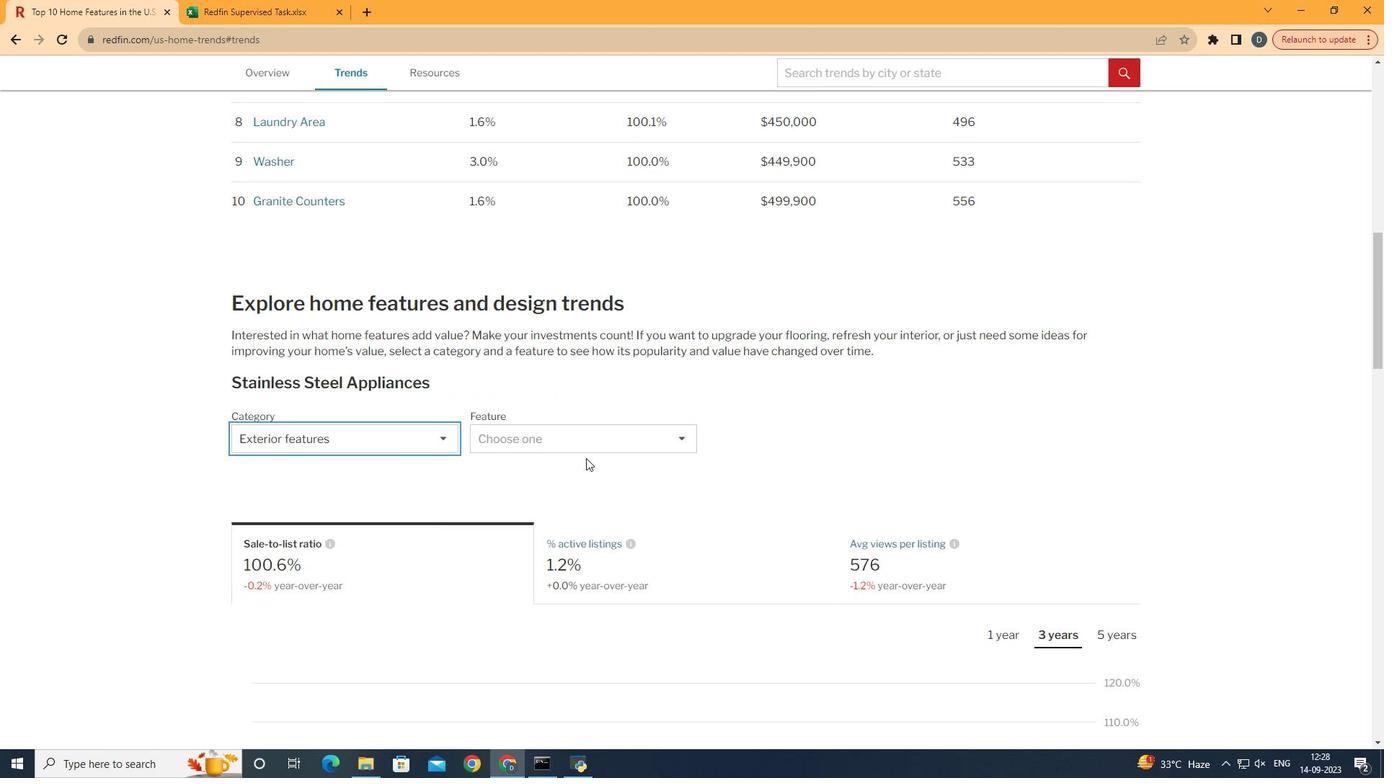 
Action: Mouse moved to (586, 458)
Screenshot: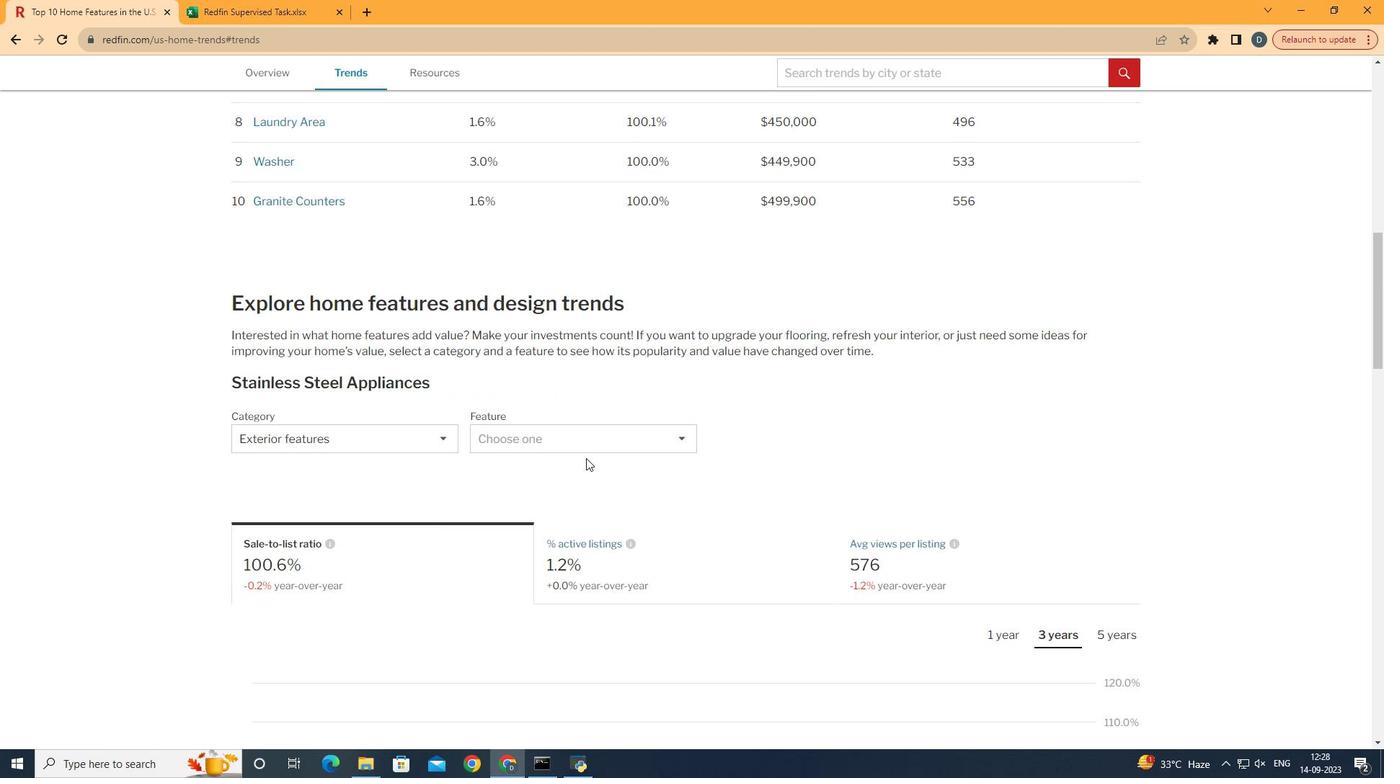 
Action: Mouse pressed left at (586, 458)
Screenshot: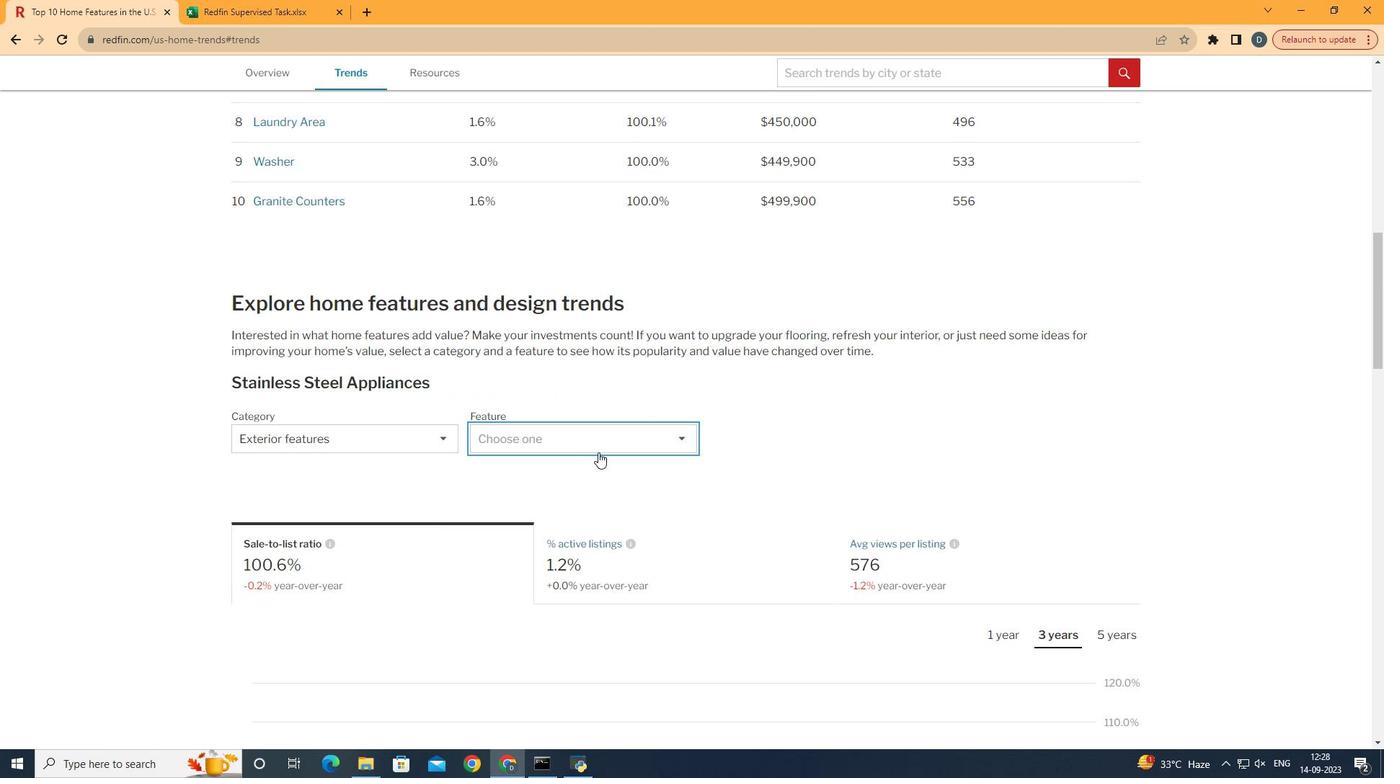 
Action: Mouse moved to (598, 452)
Screenshot: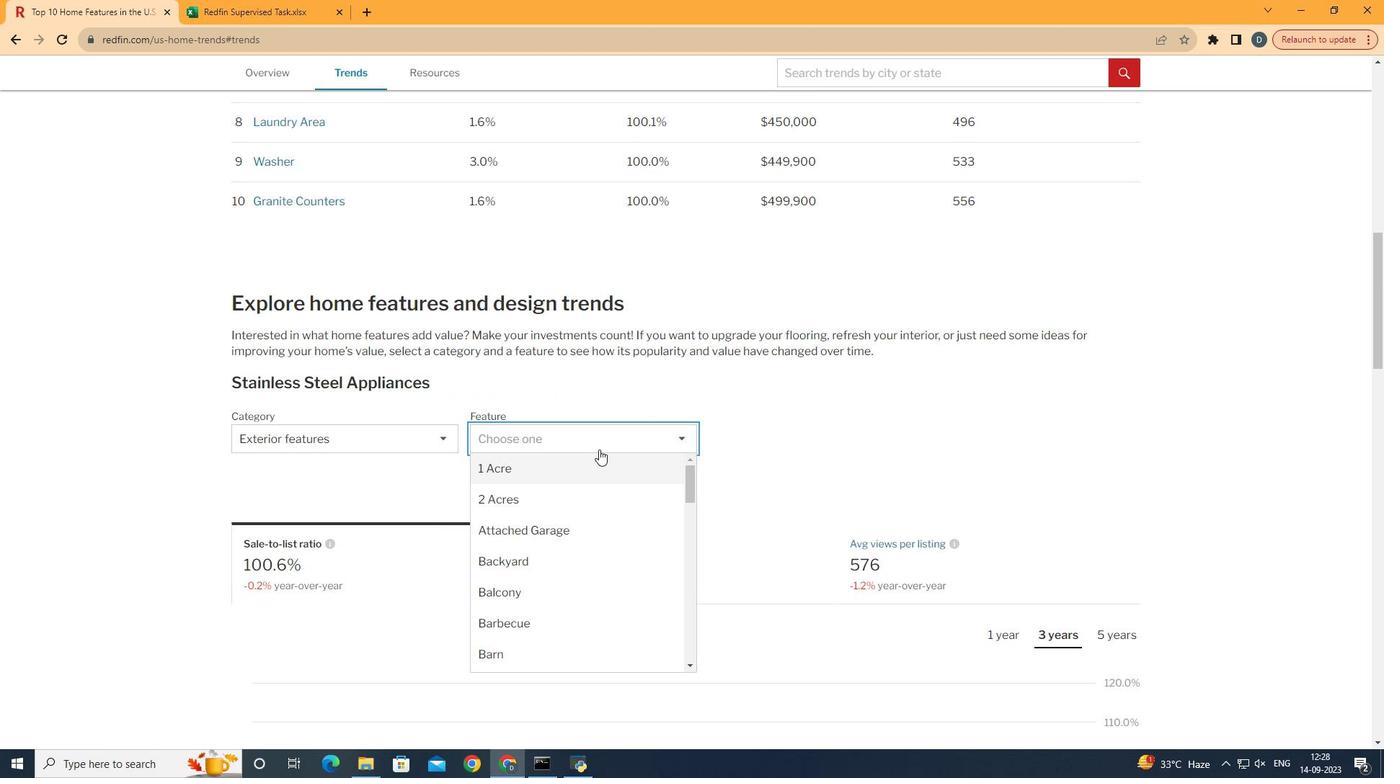 
Action: Mouse pressed left at (598, 452)
Screenshot: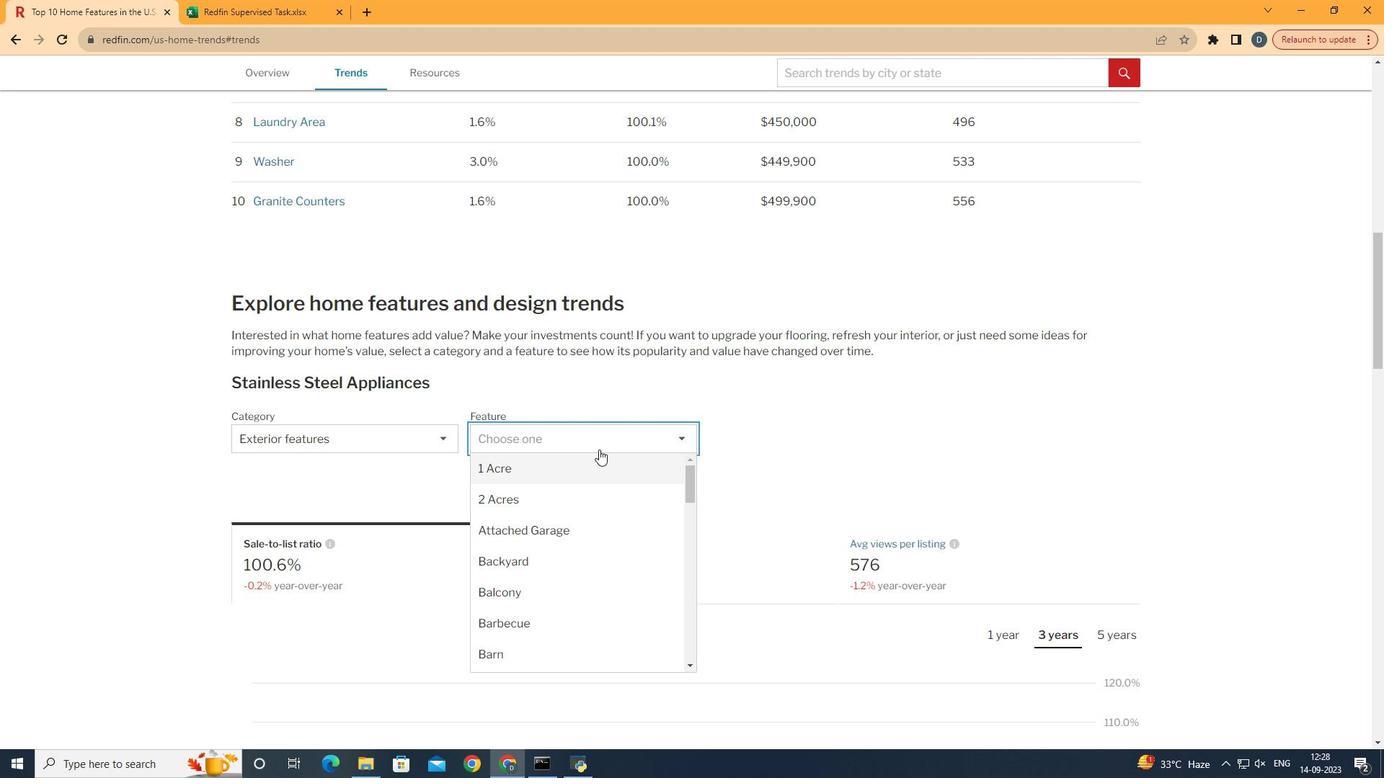 
Action: Mouse moved to (602, 530)
Screenshot: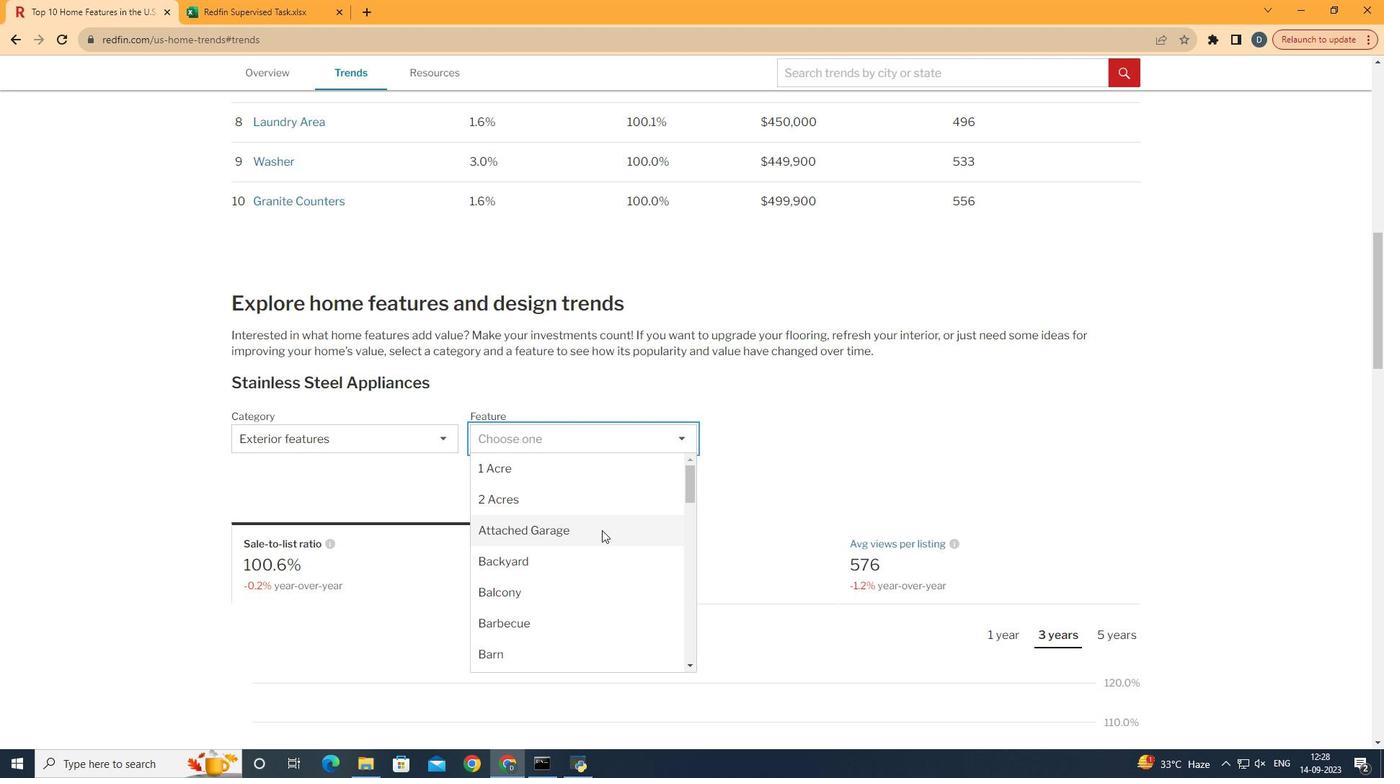 
Action: Mouse pressed left at (602, 530)
Screenshot: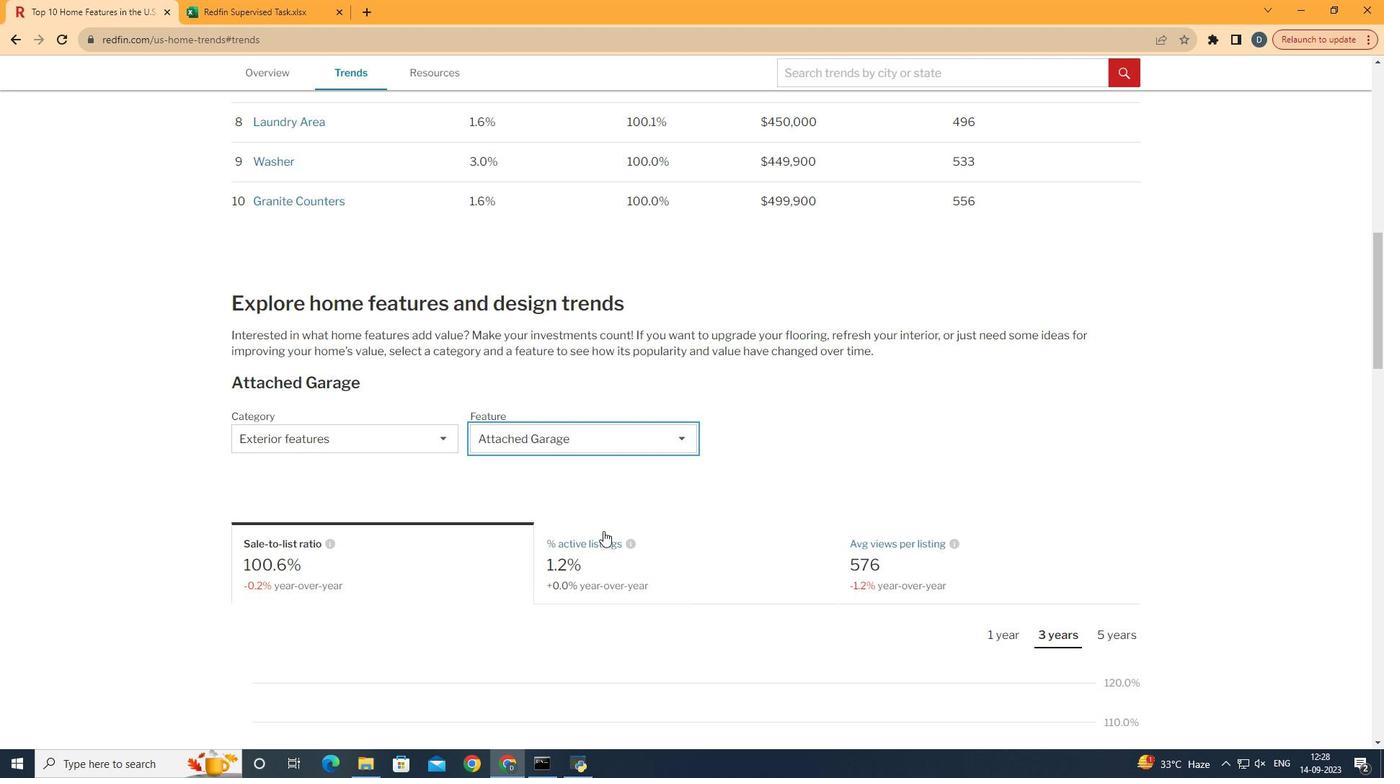 
Action: Mouse moved to (469, 541)
Screenshot: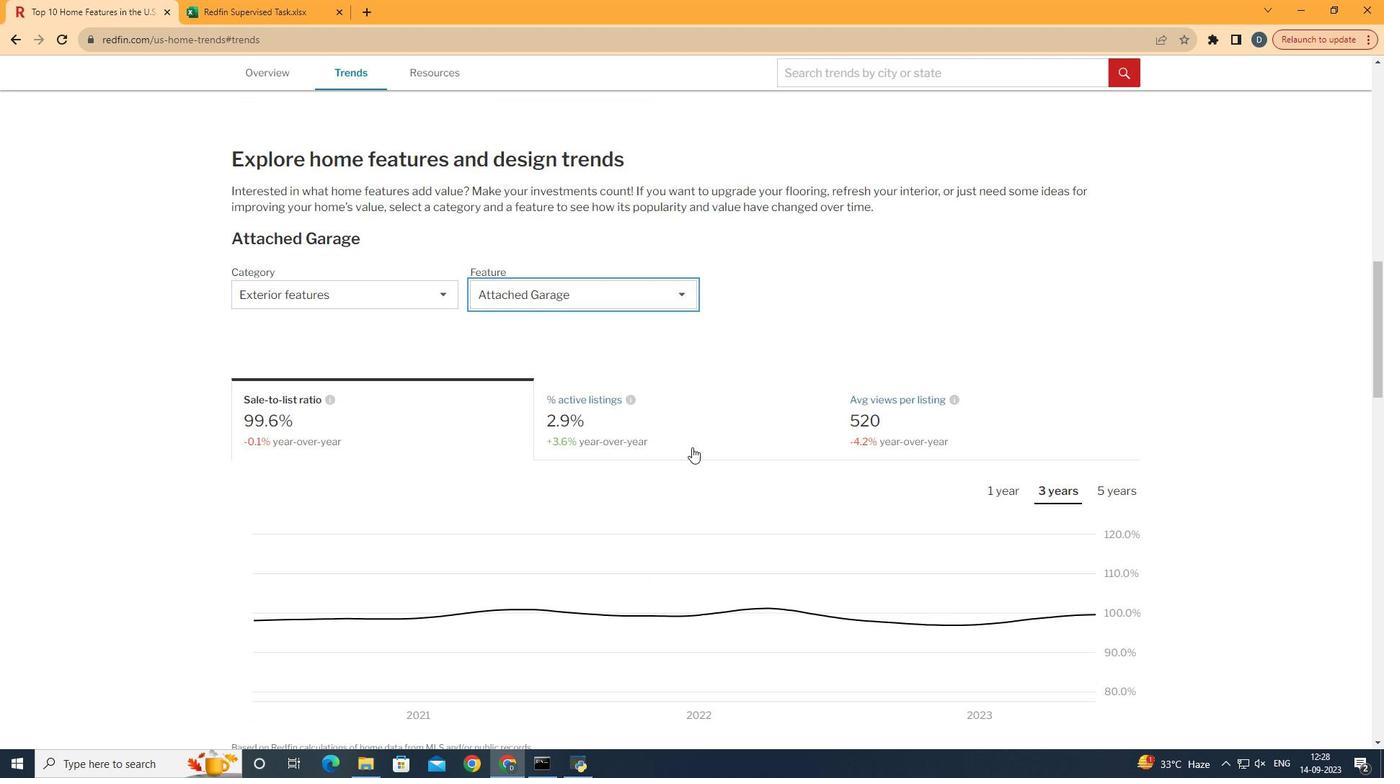 
Action: Mouse scrolled (469, 540) with delta (0, 0)
Screenshot: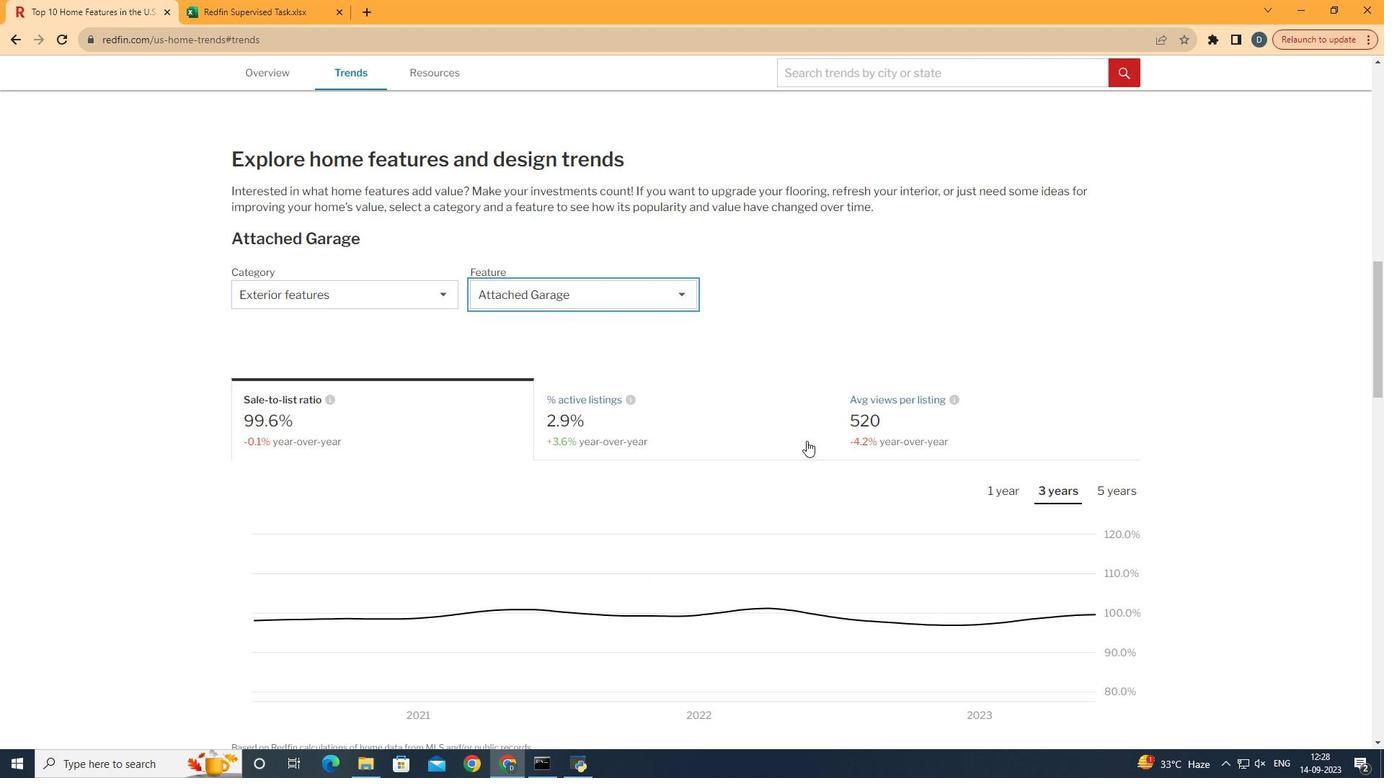 
Action: Mouse scrolled (469, 540) with delta (0, 0)
Screenshot: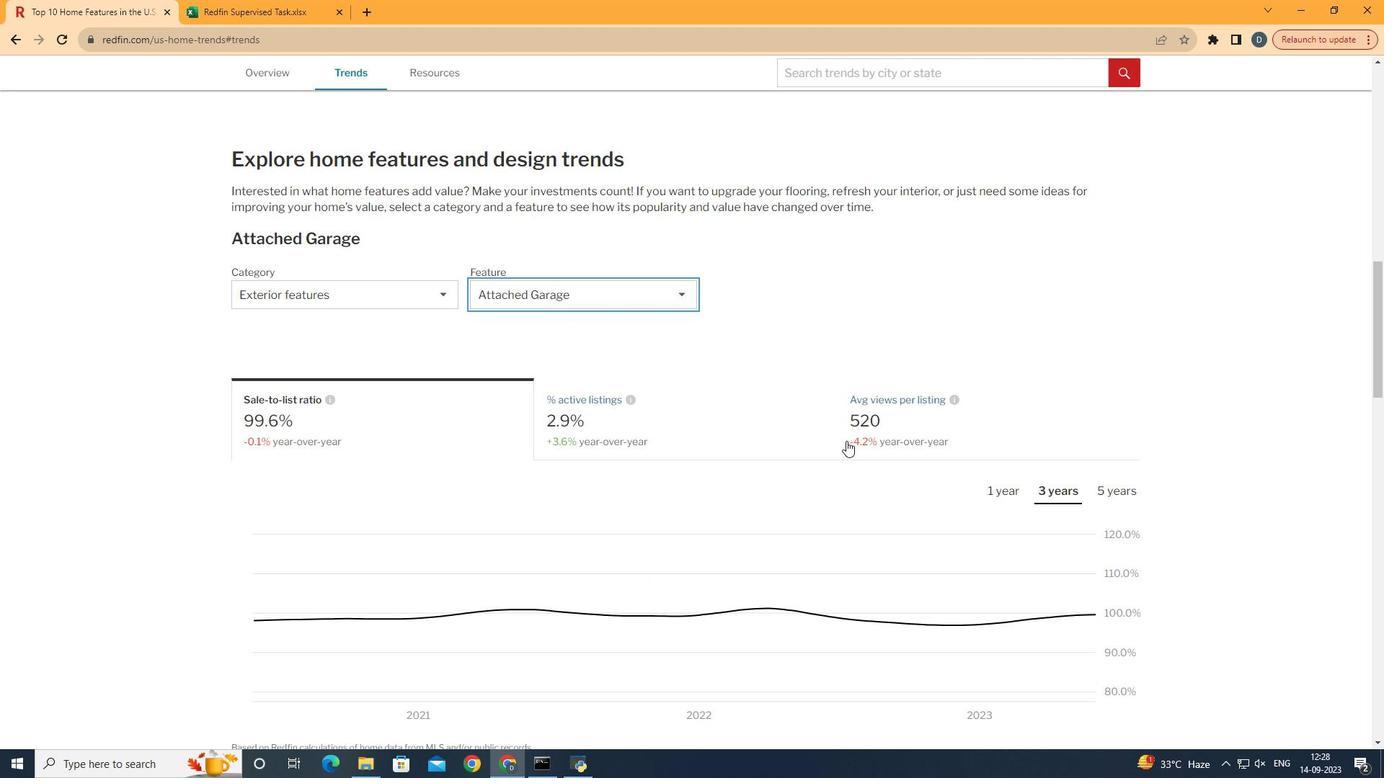 
Action: Mouse moved to (1043, 469)
Screenshot: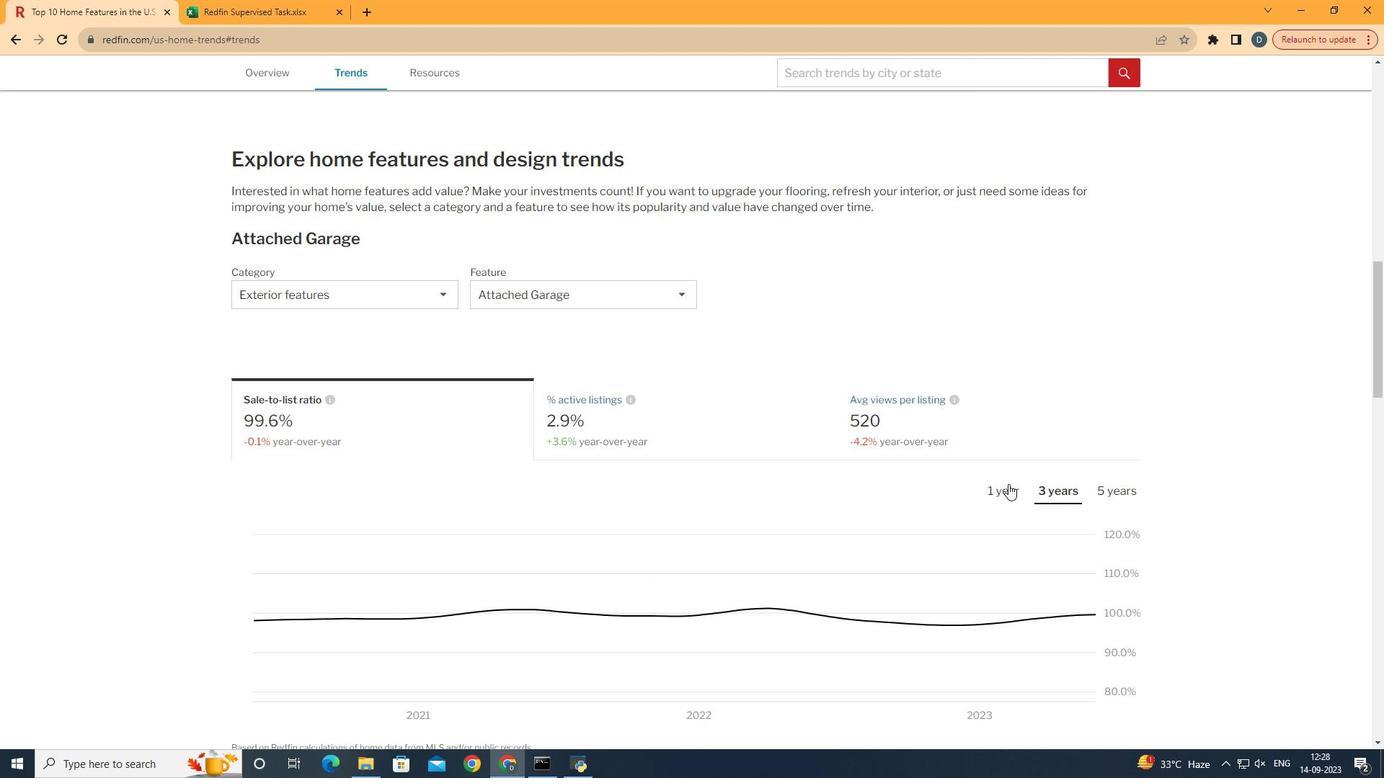 
Action: Mouse pressed left at (1043, 469)
Screenshot: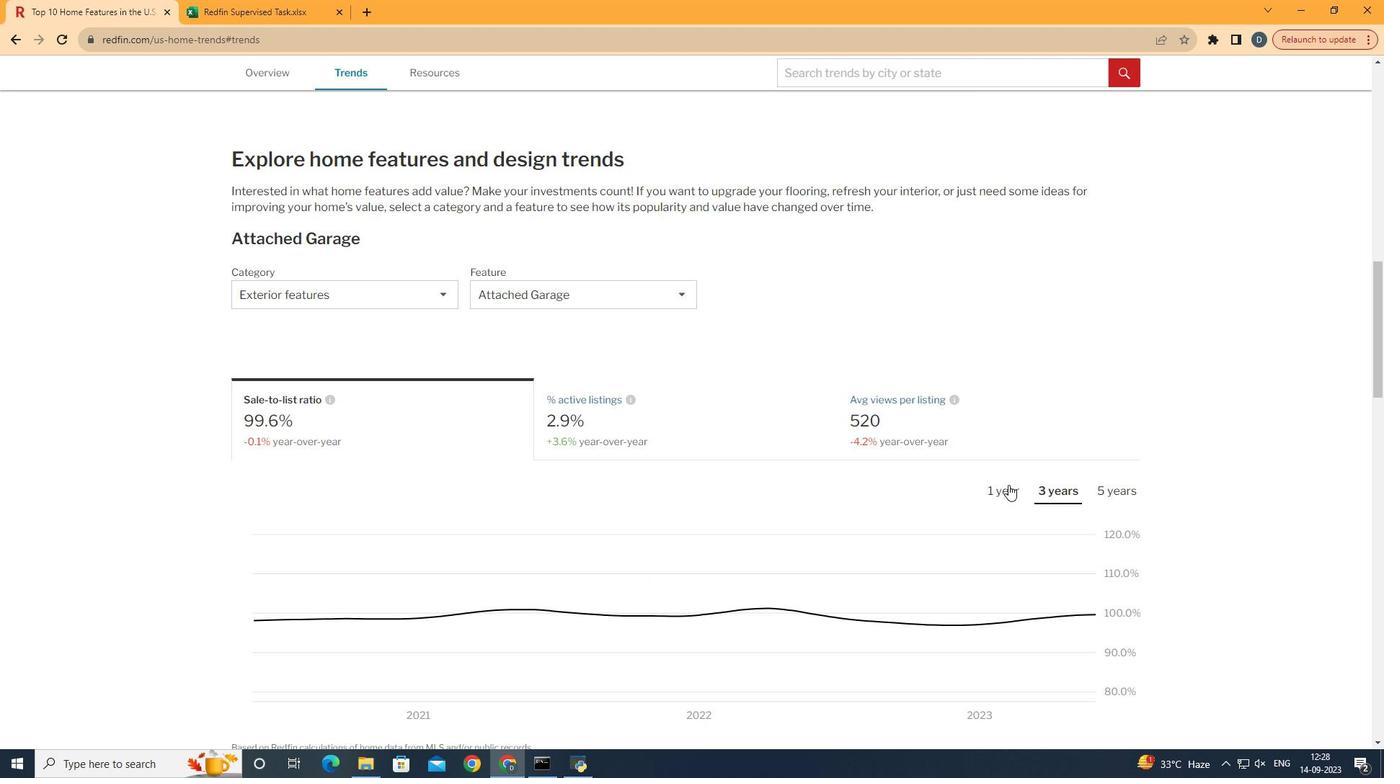 
Action: Mouse moved to (1008, 485)
Screenshot: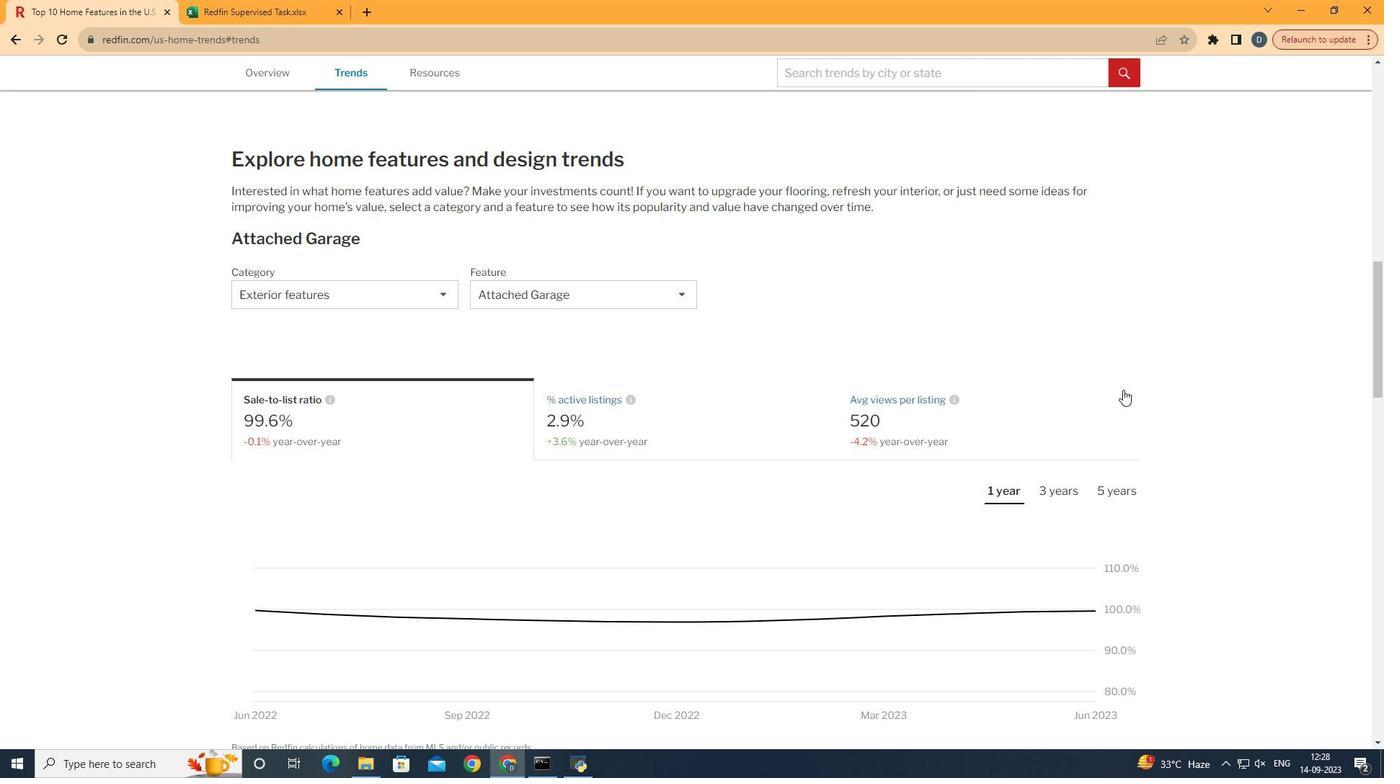 
Action: Mouse pressed left at (1008, 485)
Screenshot: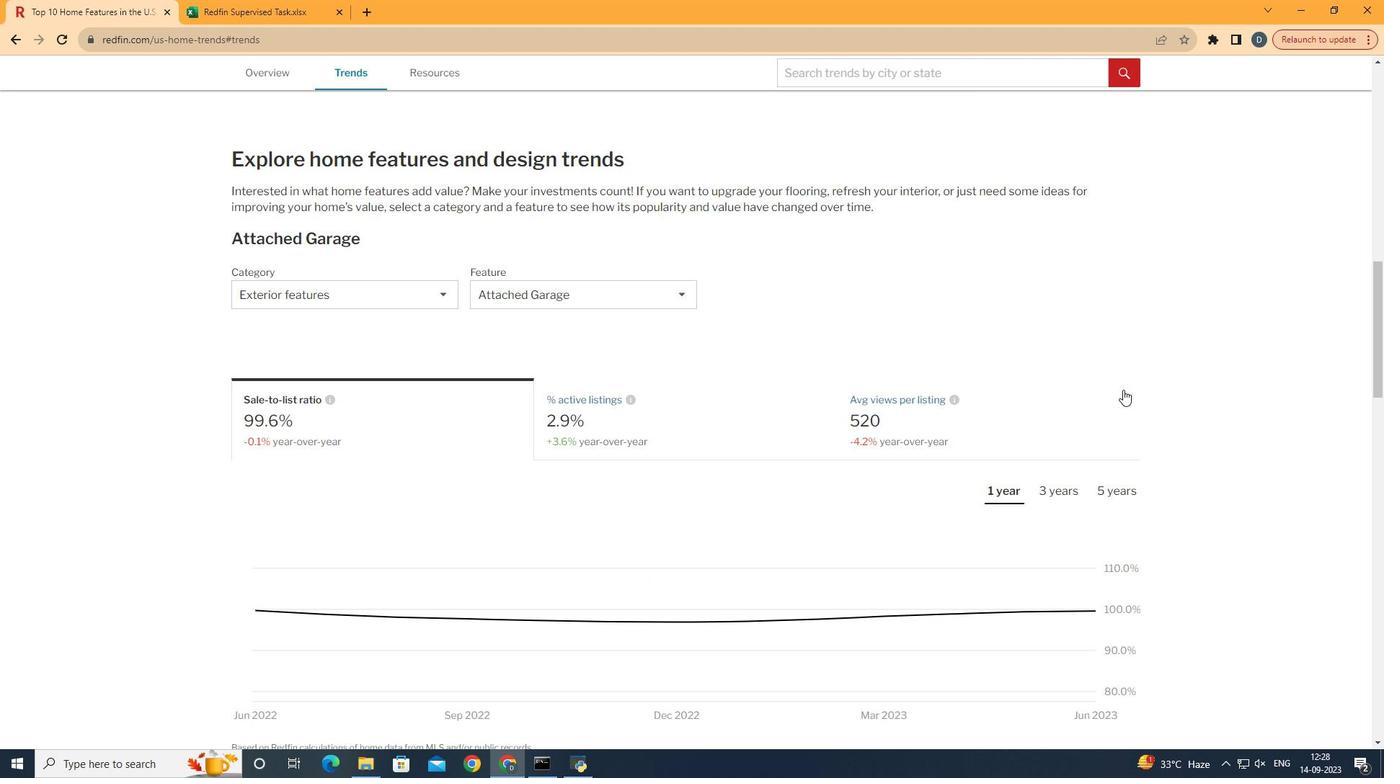 
Action: Mouse moved to (1123, 390)
Screenshot: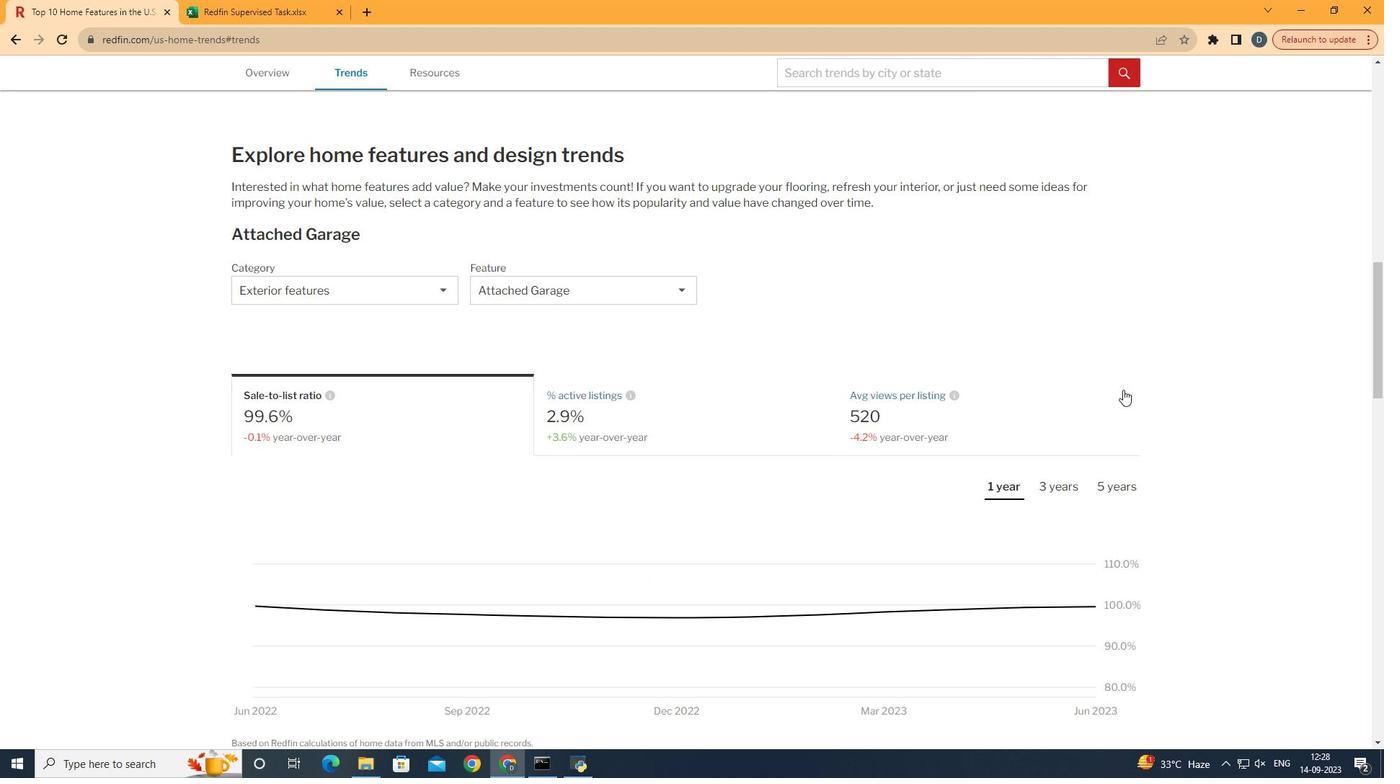 
Action: Mouse scrolled (1123, 389) with delta (0, 0)
Screenshot: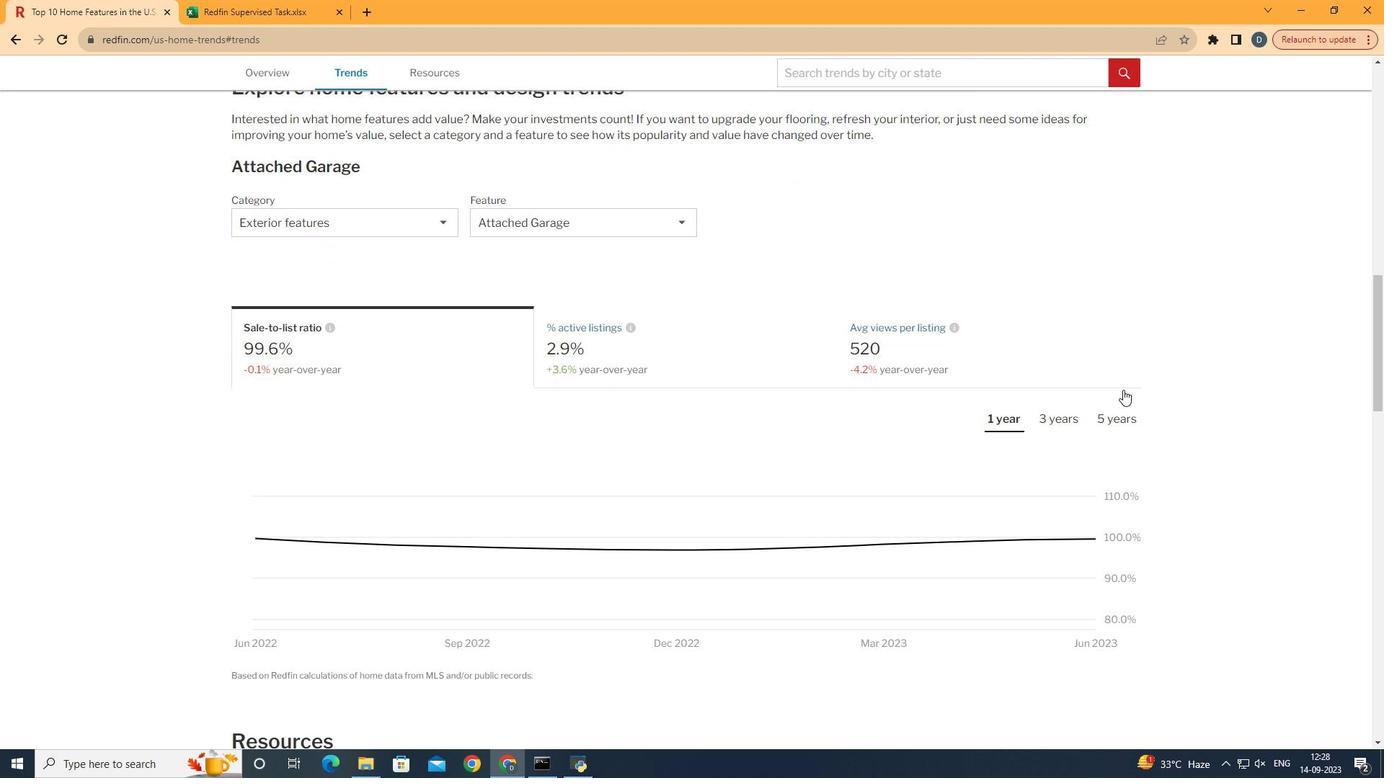 
